 Task: Look for space in Thunder Bay, Canada from 9th June, 2023 to 16th June, 2023 for 2 adults in price range Rs.8000 to Rs.16000. Place can be entire place with 2 bedrooms having 2 beds and 1 bathroom. Property type can be house, flat, guest house. Booking option can be shelf check-in. Required host language is English.
Action: Mouse moved to (449, 91)
Screenshot: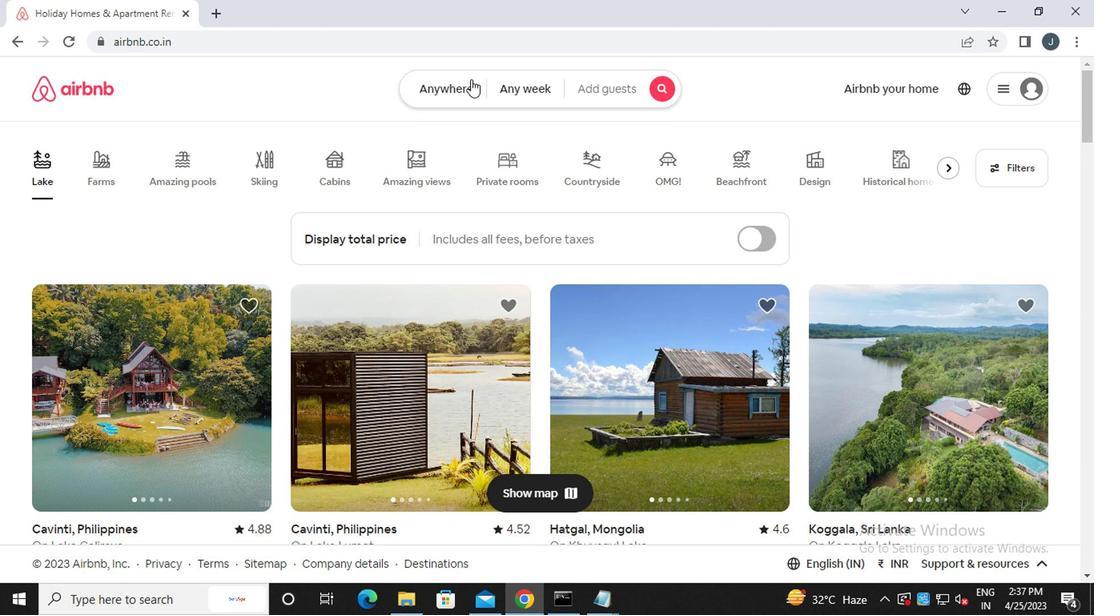 
Action: Mouse pressed left at (449, 91)
Screenshot: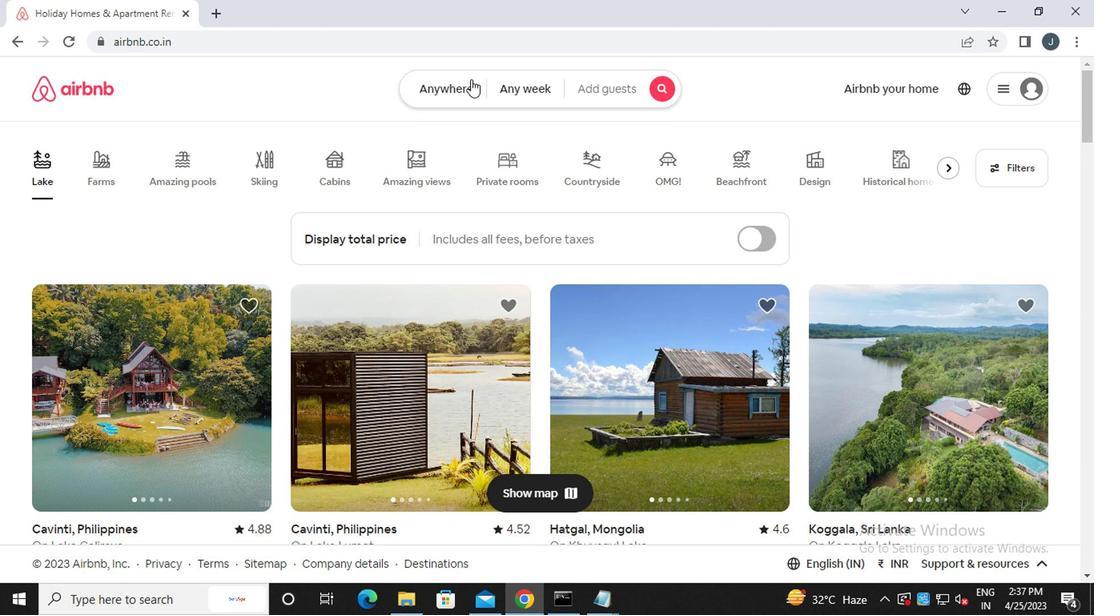 
Action: Mouse moved to (260, 157)
Screenshot: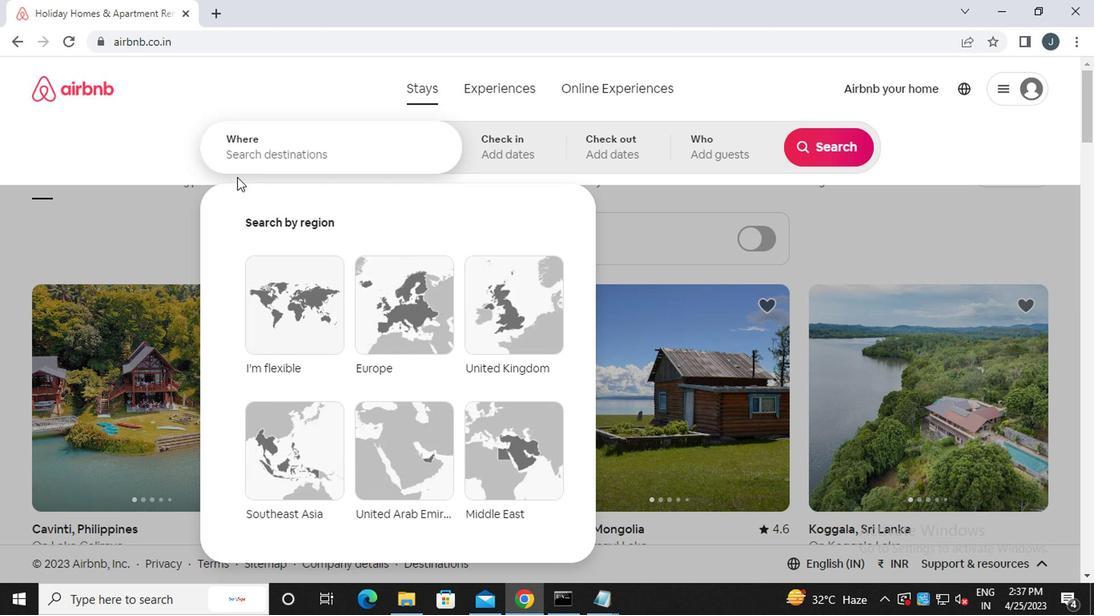 
Action: Mouse pressed left at (260, 157)
Screenshot: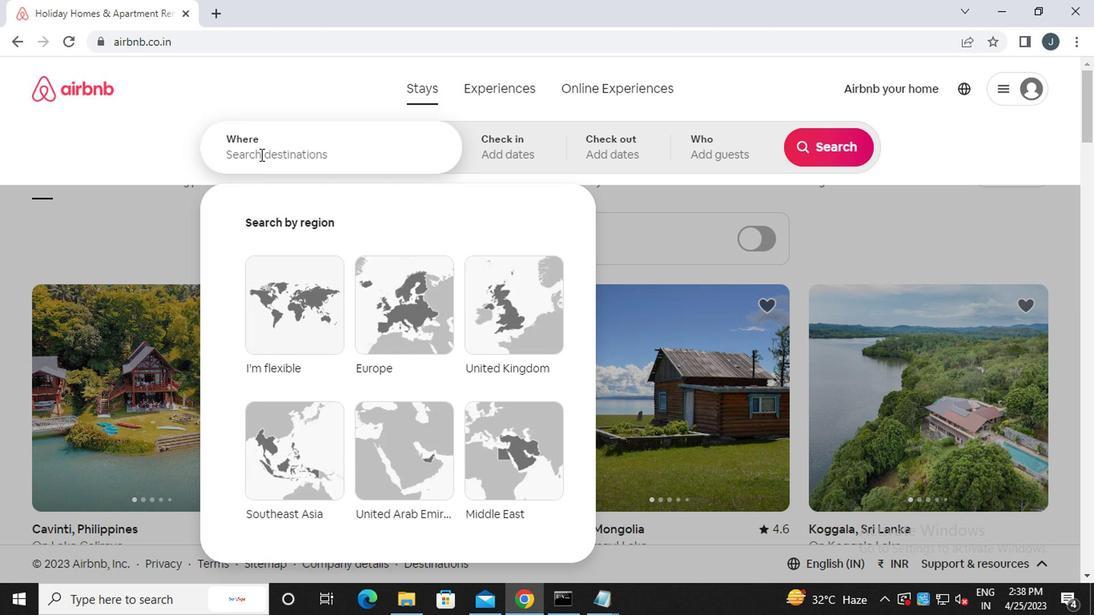 
Action: Mouse moved to (260, 157)
Screenshot: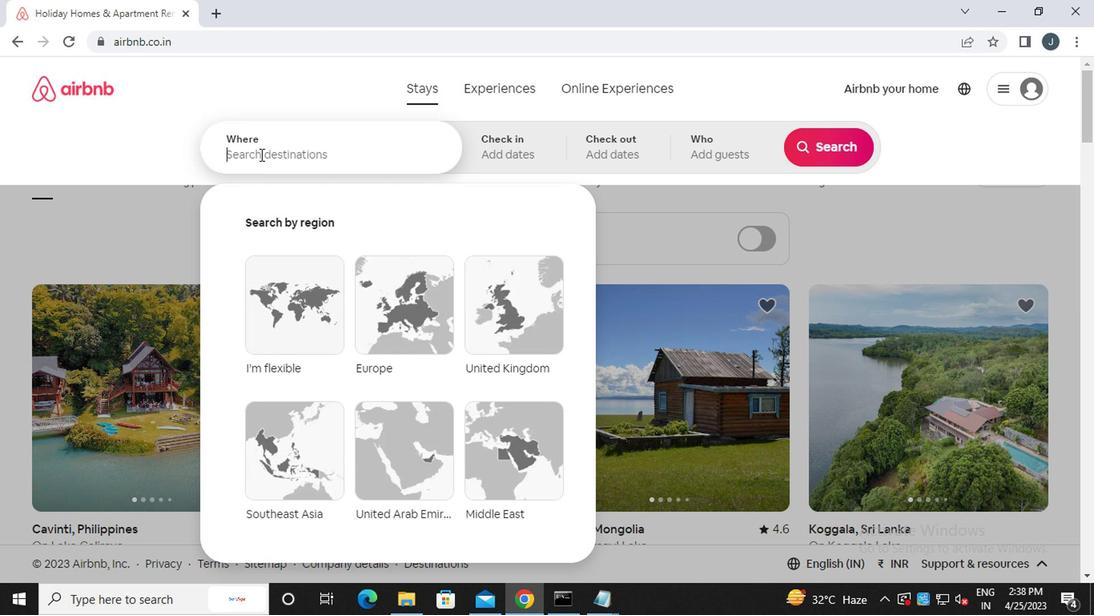 
Action: Key pressed t<Key.caps_lock>hunder<Key.space><Key.caps_lock>b<Key.caps_lock>at<Key.backspace>y,<Key.caps_lock>c<Key.caps_lock>anada
Screenshot: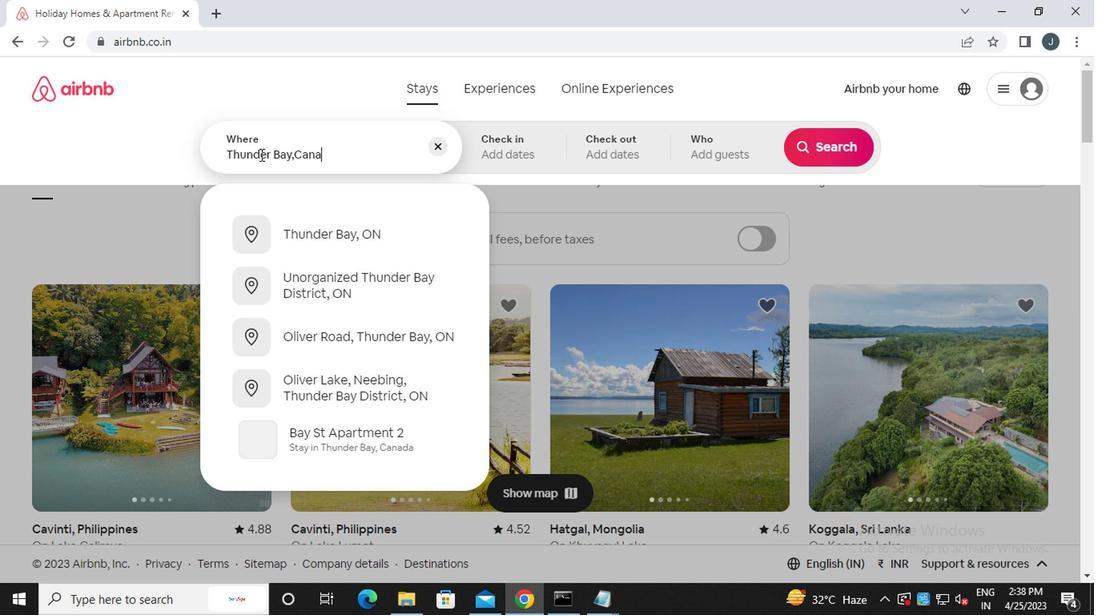 
Action: Mouse moved to (510, 163)
Screenshot: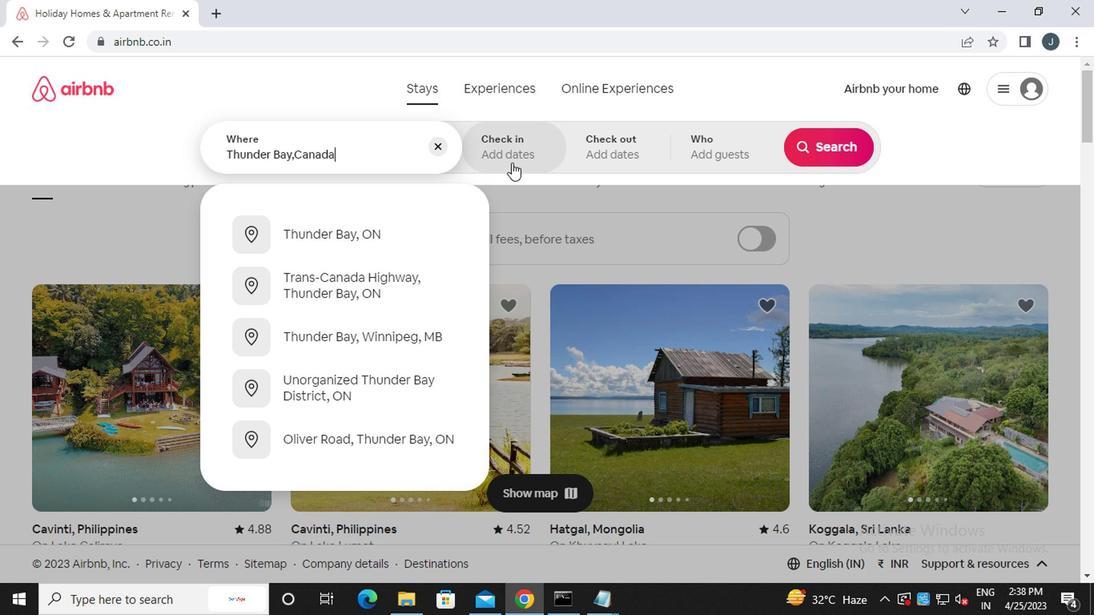 
Action: Mouse pressed left at (510, 163)
Screenshot: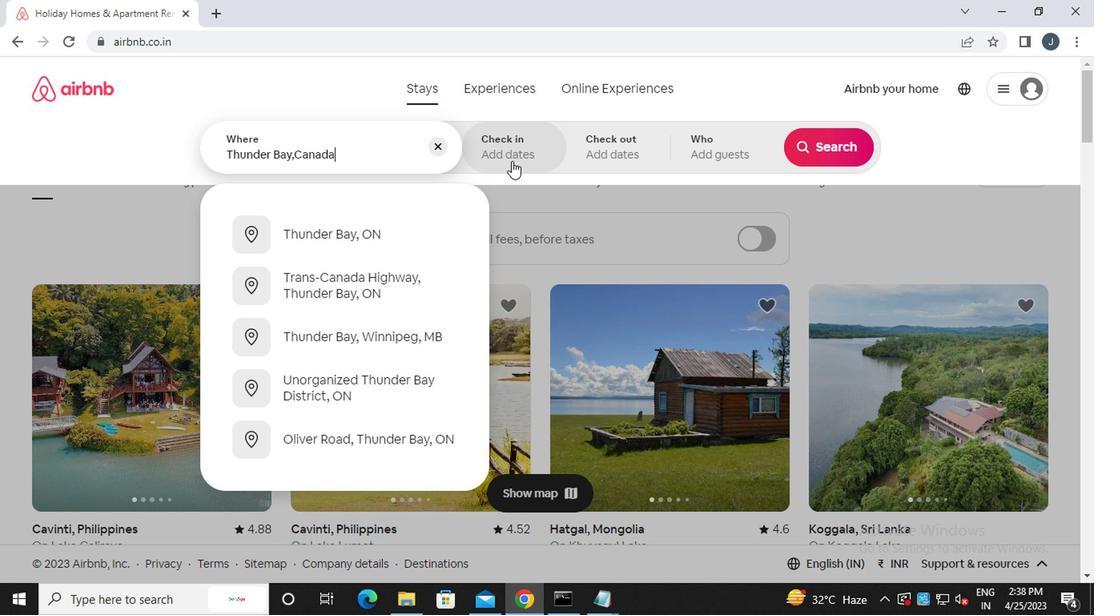 
Action: Mouse moved to (814, 285)
Screenshot: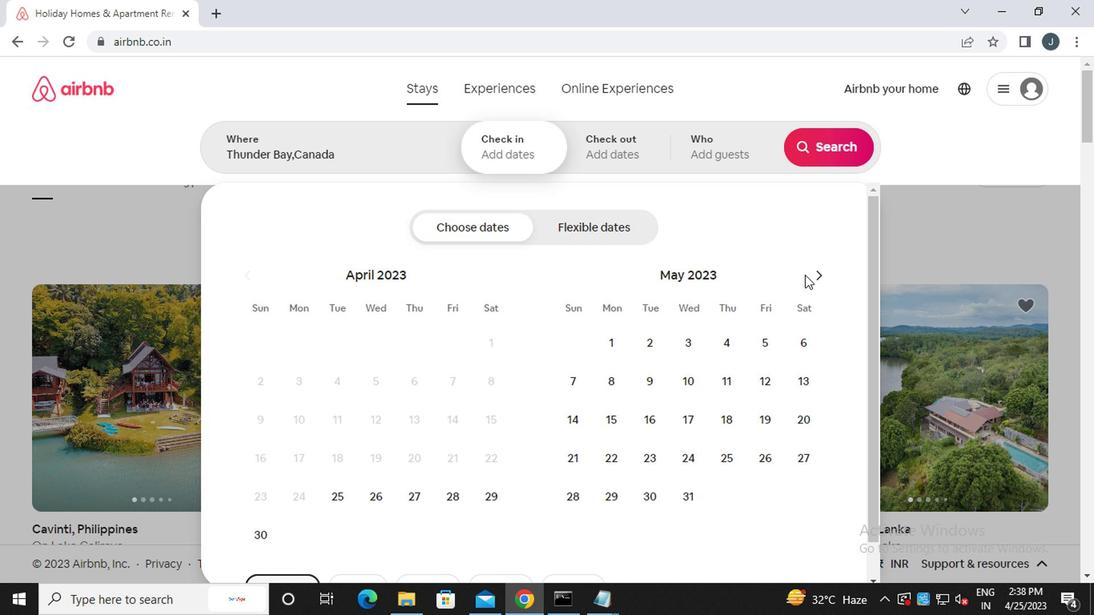 
Action: Mouse pressed left at (814, 285)
Screenshot: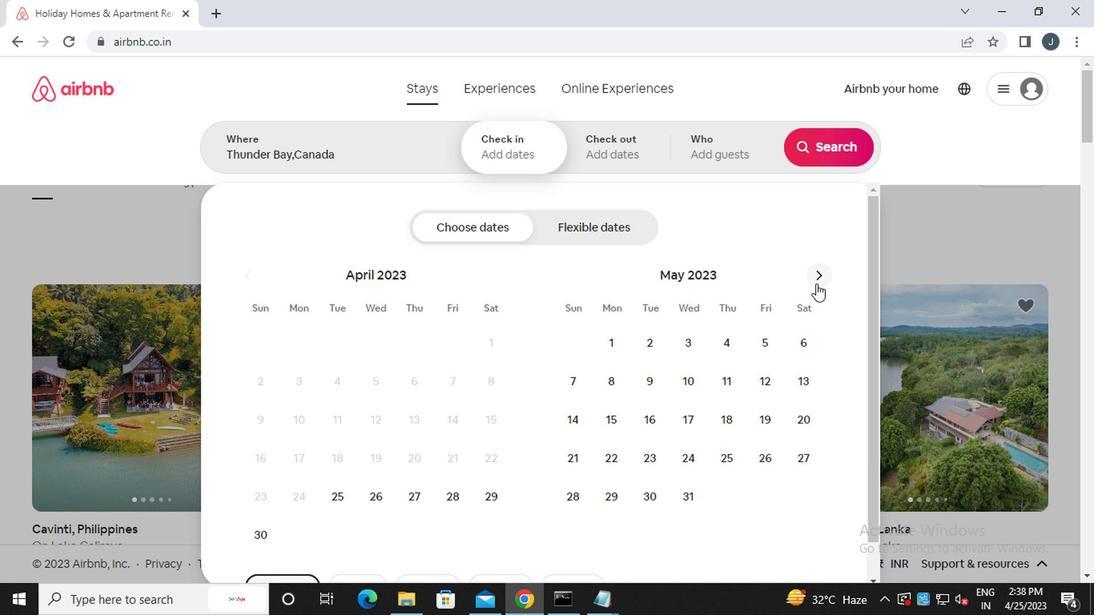 
Action: Mouse moved to (764, 383)
Screenshot: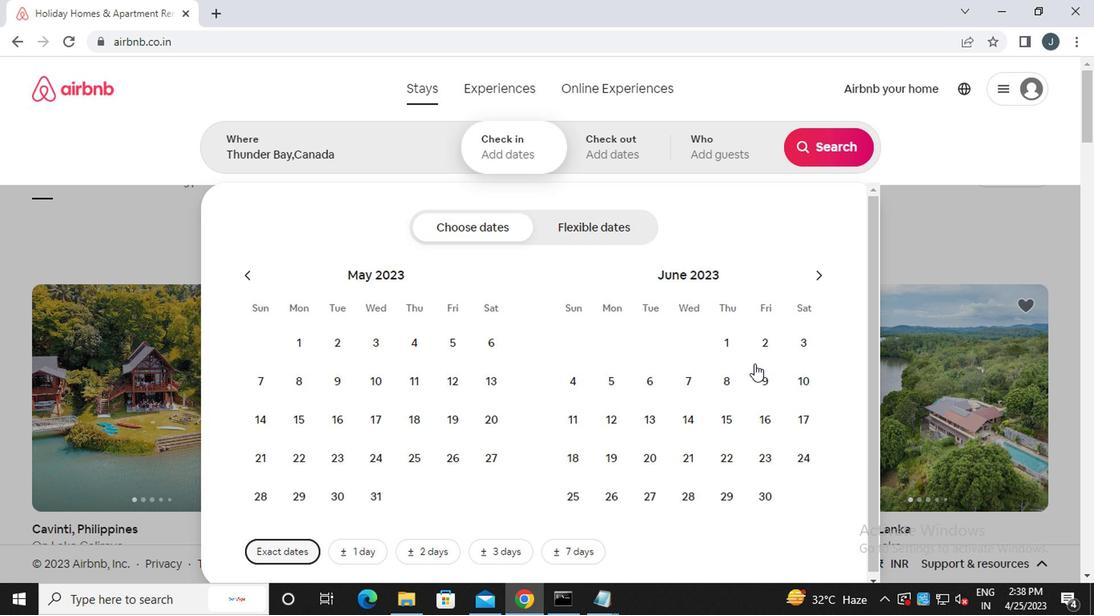 
Action: Mouse pressed left at (764, 383)
Screenshot: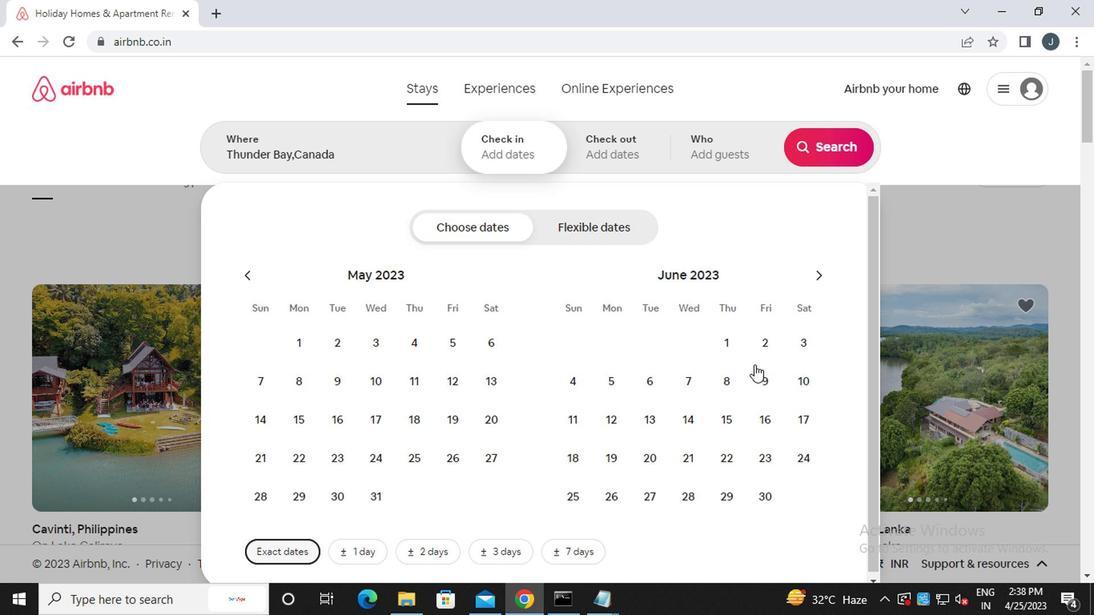 
Action: Mouse moved to (766, 413)
Screenshot: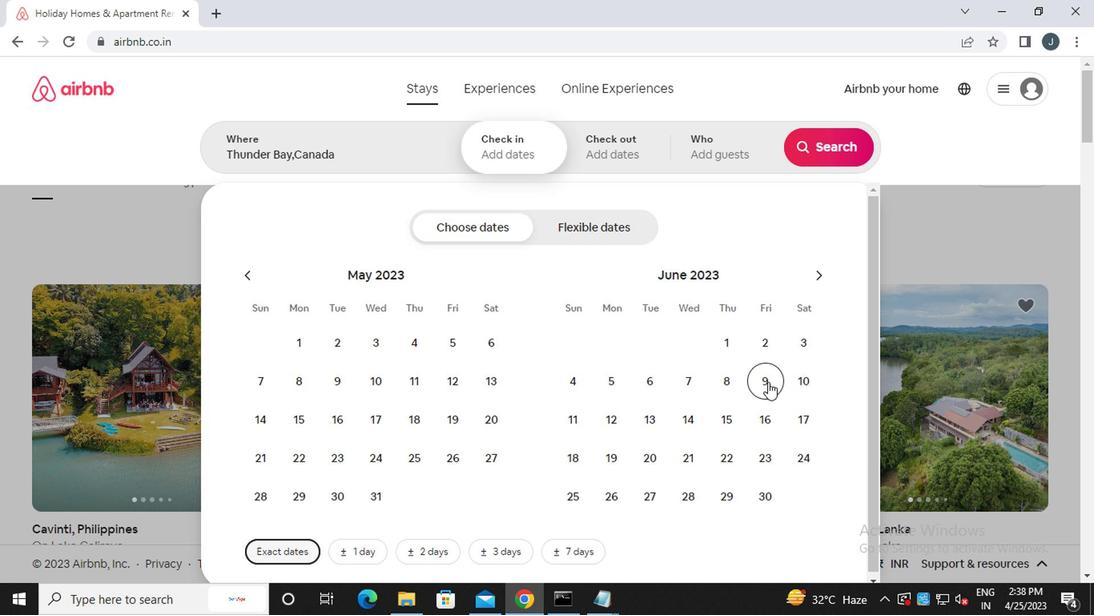 
Action: Mouse pressed left at (766, 413)
Screenshot: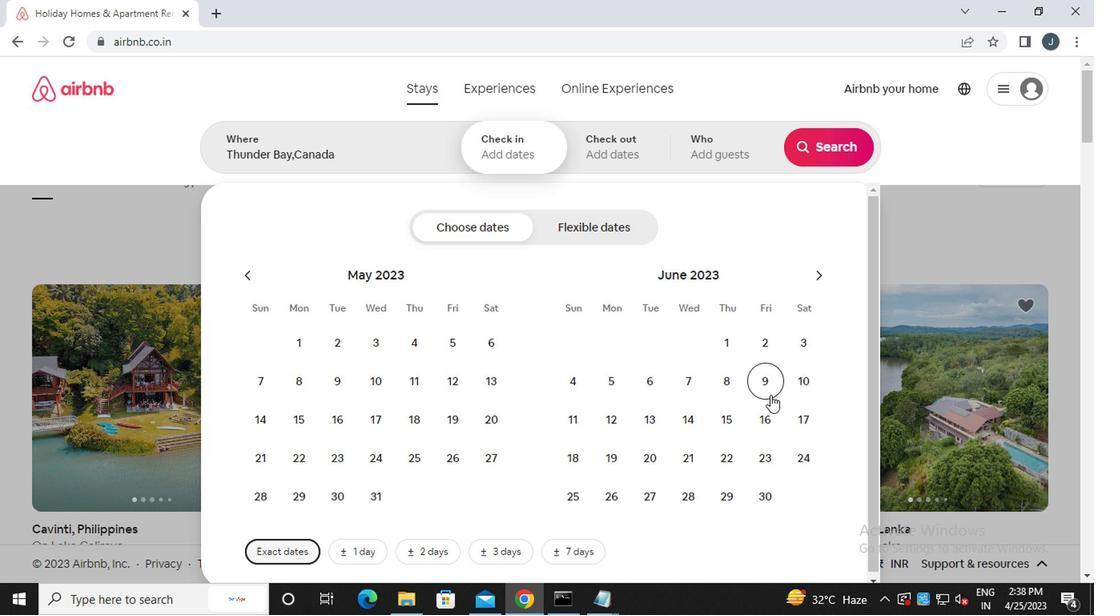 
Action: Mouse moved to (712, 153)
Screenshot: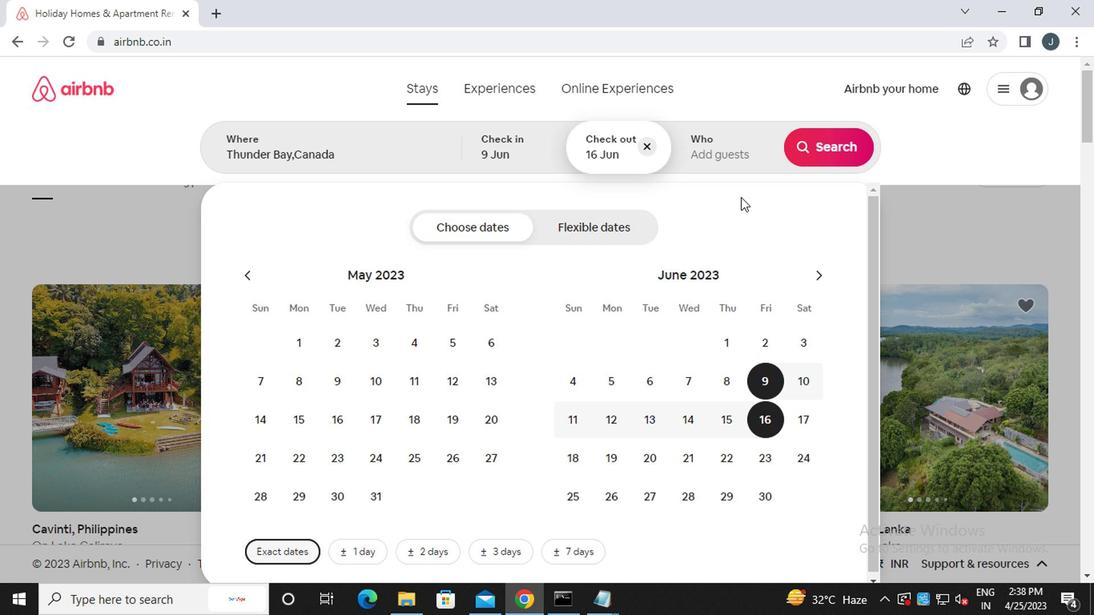 
Action: Mouse pressed left at (712, 153)
Screenshot: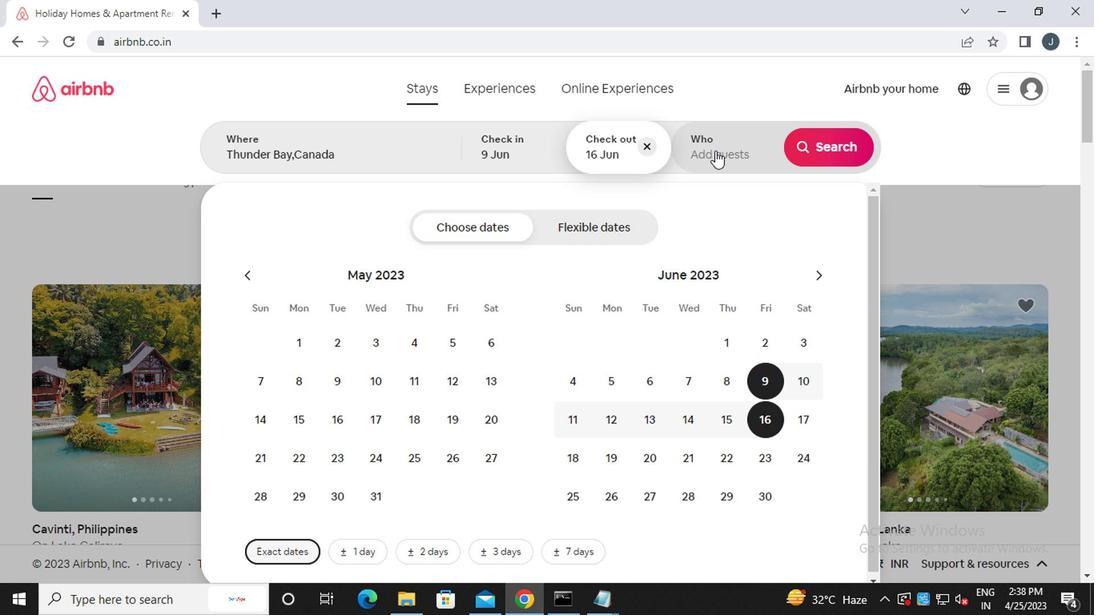 
Action: Mouse moved to (832, 230)
Screenshot: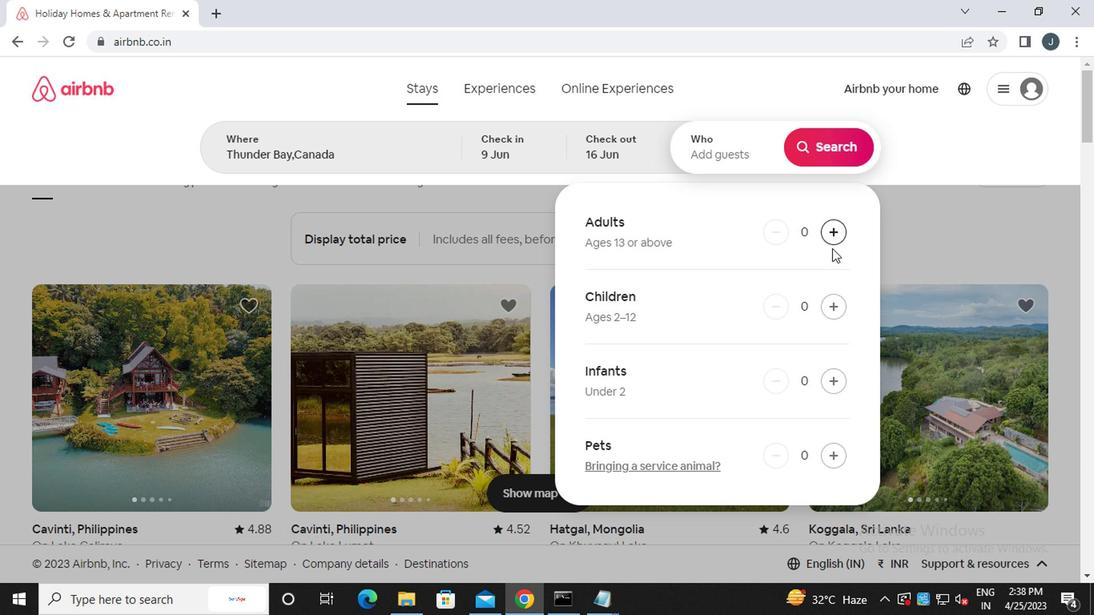 
Action: Mouse pressed left at (832, 230)
Screenshot: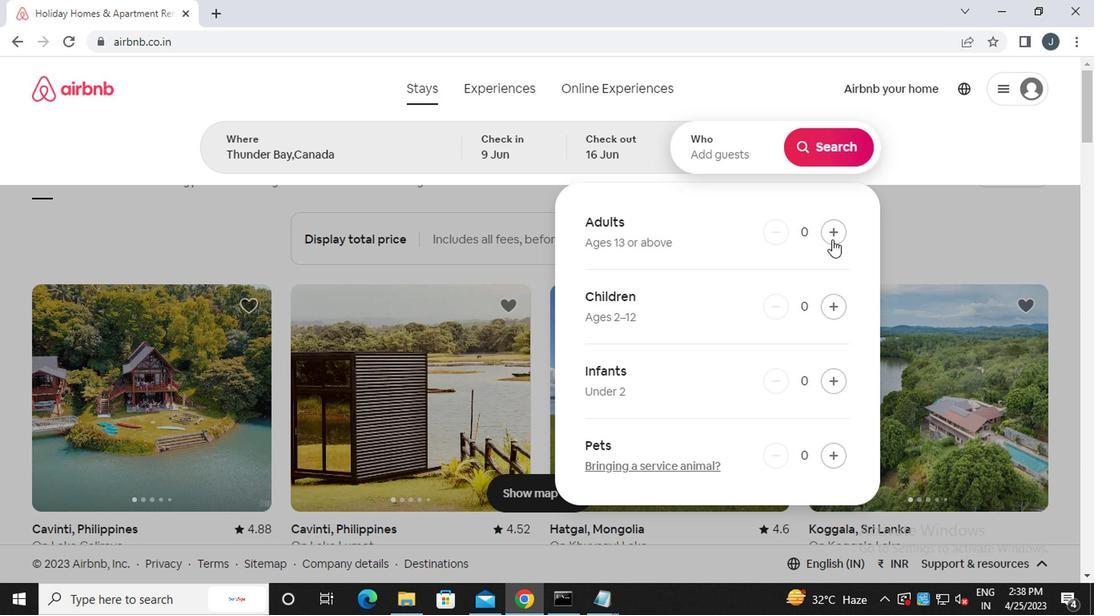 
Action: Mouse pressed left at (832, 230)
Screenshot: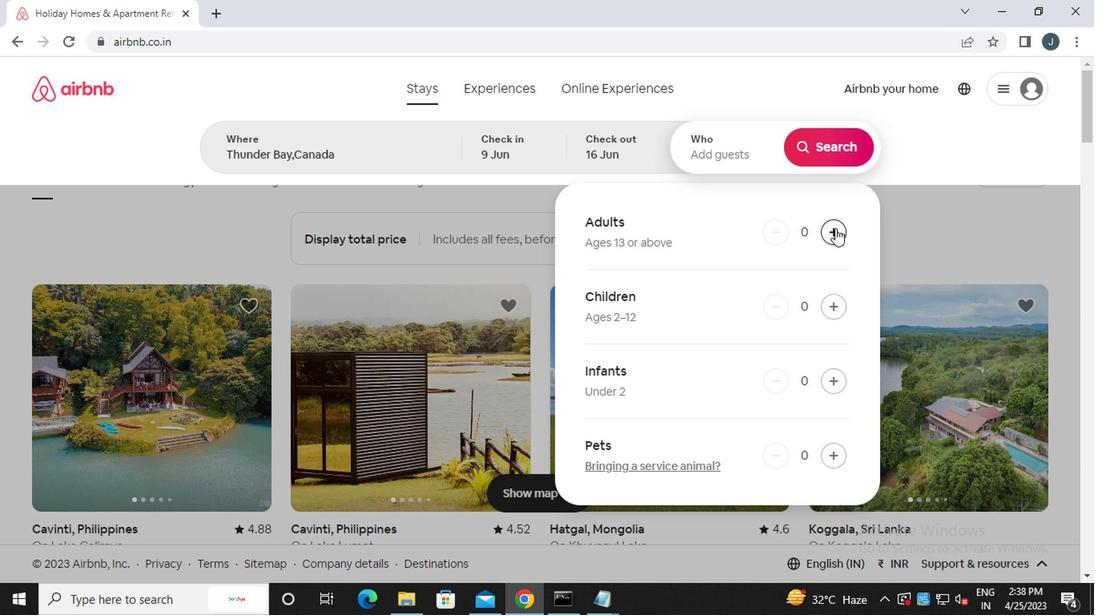 
Action: Mouse moved to (834, 153)
Screenshot: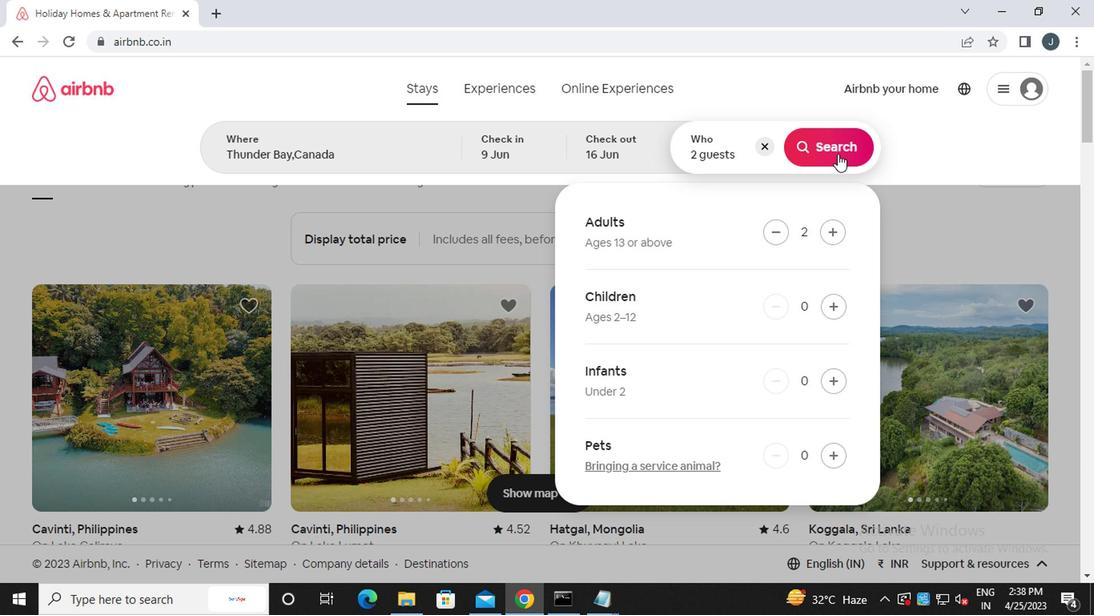 
Action: Mouse pressed left at (834, 153)
Screenshot: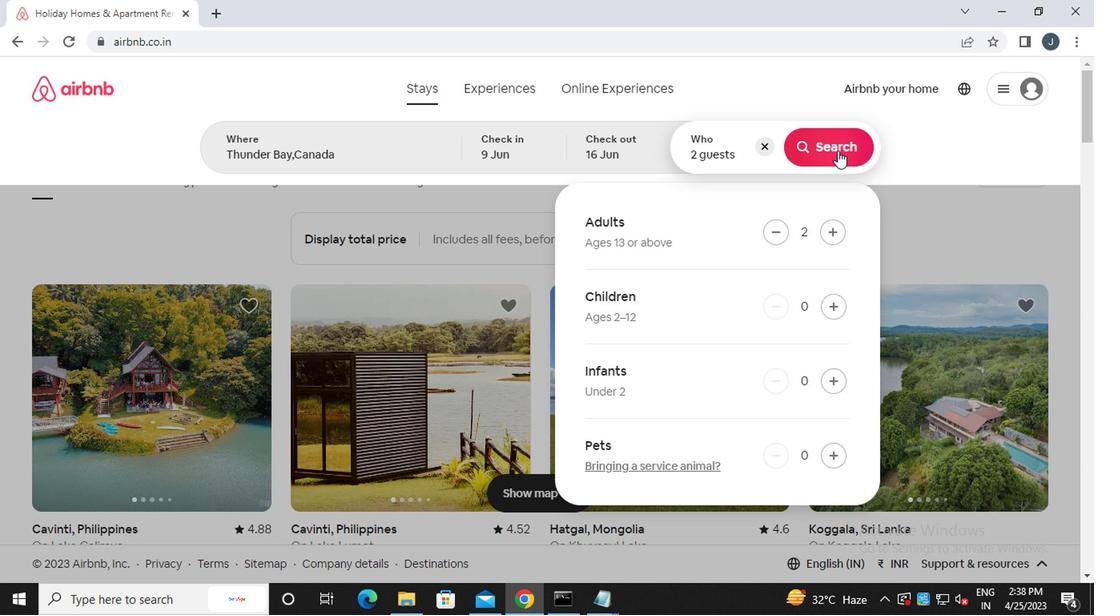 
Action: Mouse moved to (1019, 156)
Screenshot: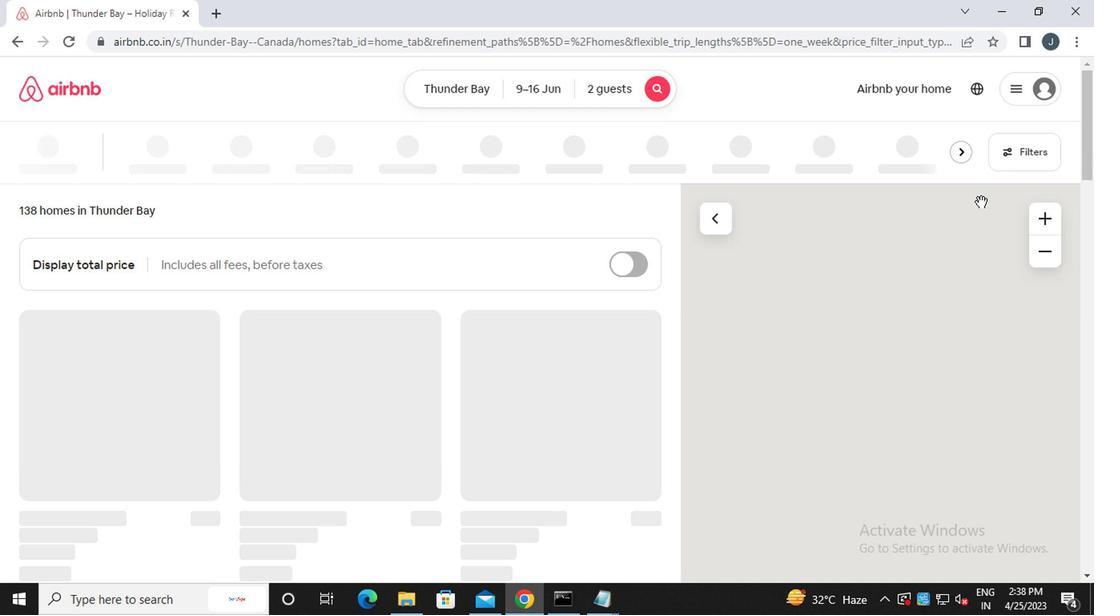 
Action: Mouse pressed left at (1019, 156)
Screenshot: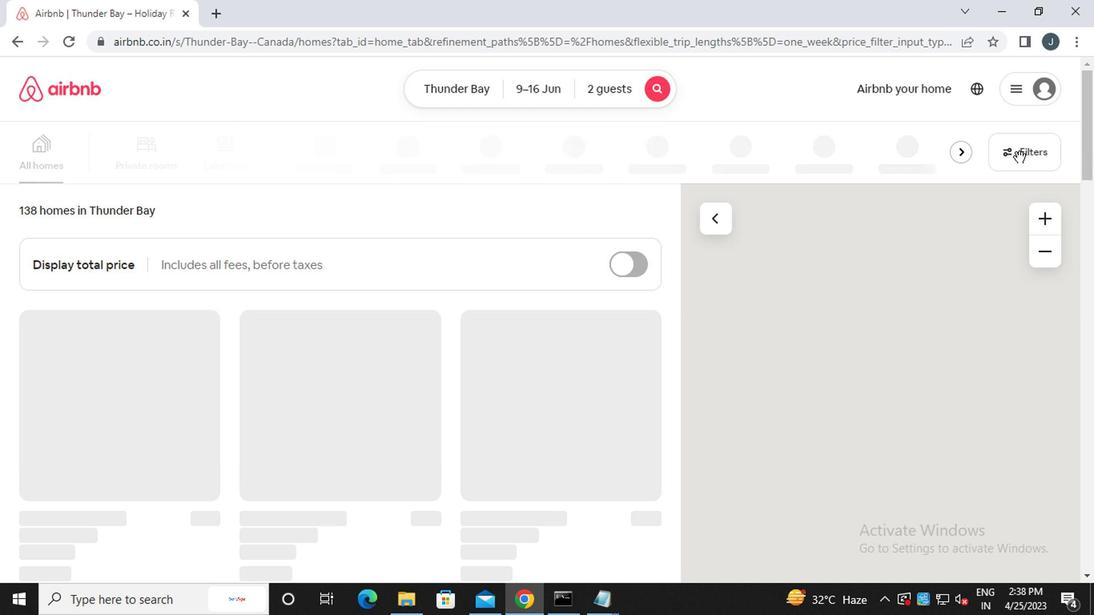 
Action: Mouse moved to (351, 353)
Screenshot: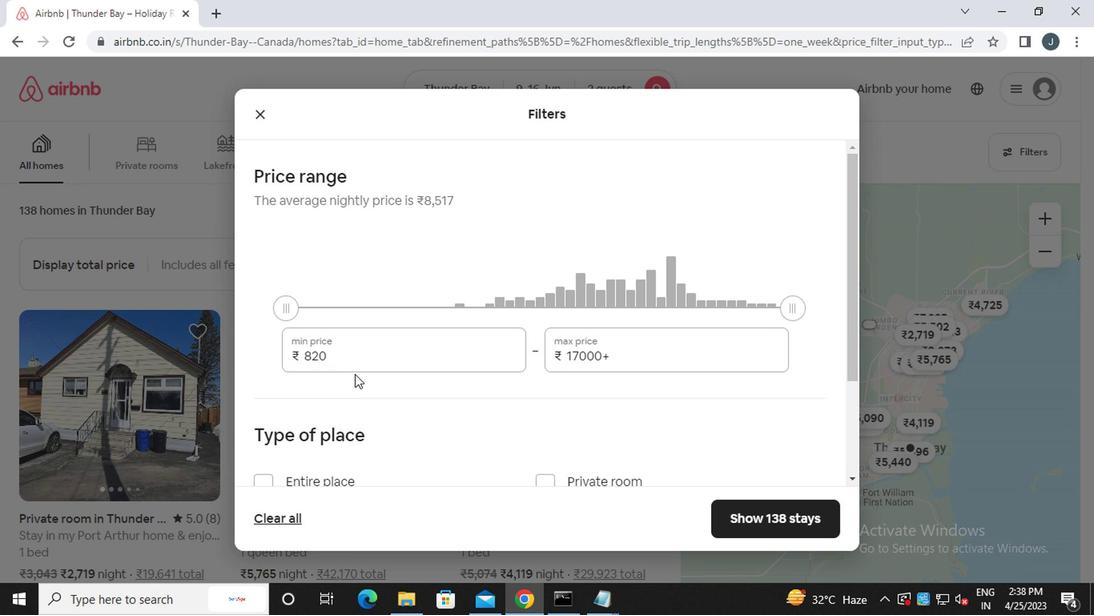 
Action: Mouse pressed left at (351, 353)
Screenshot: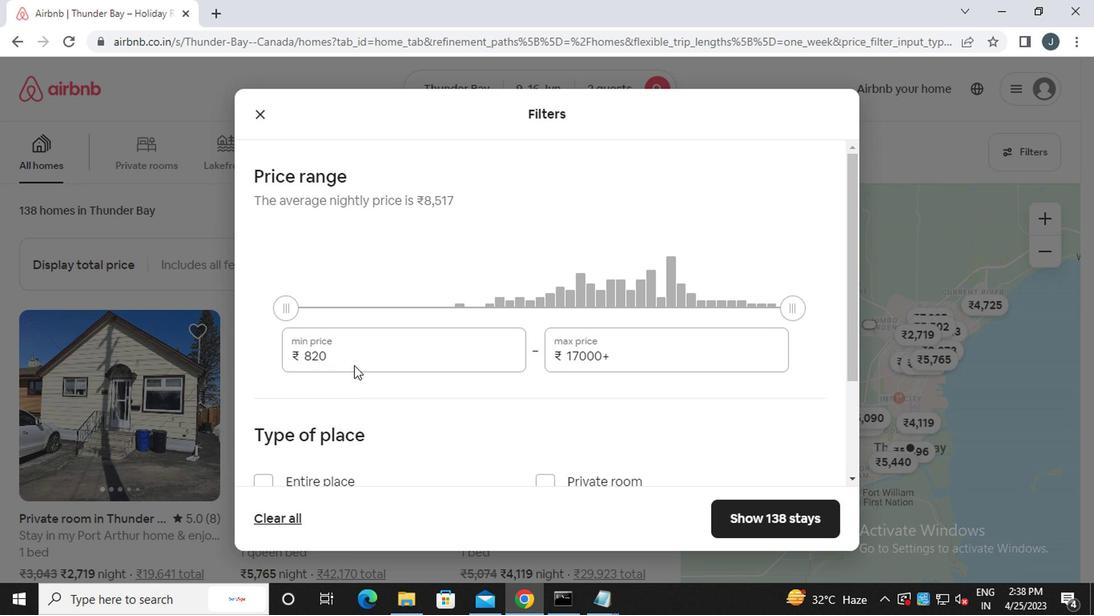 
Action: Mouse moved to (354, 339)
Screenshot: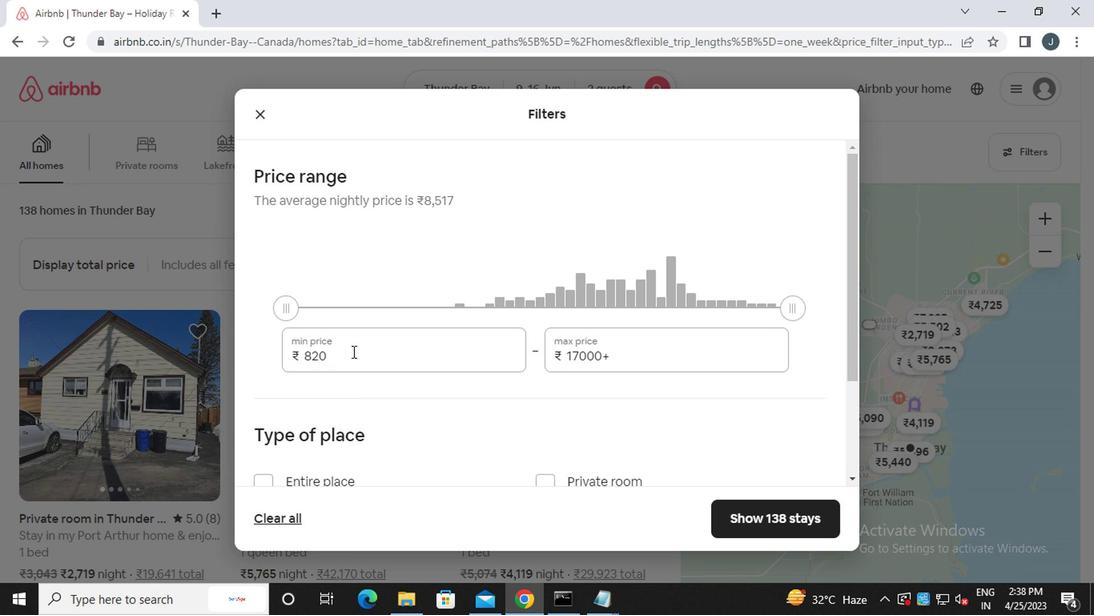 
Action: Key pressed <Key.backspace><Key.backspace><<96>><<96>><<96>>
Screenshot: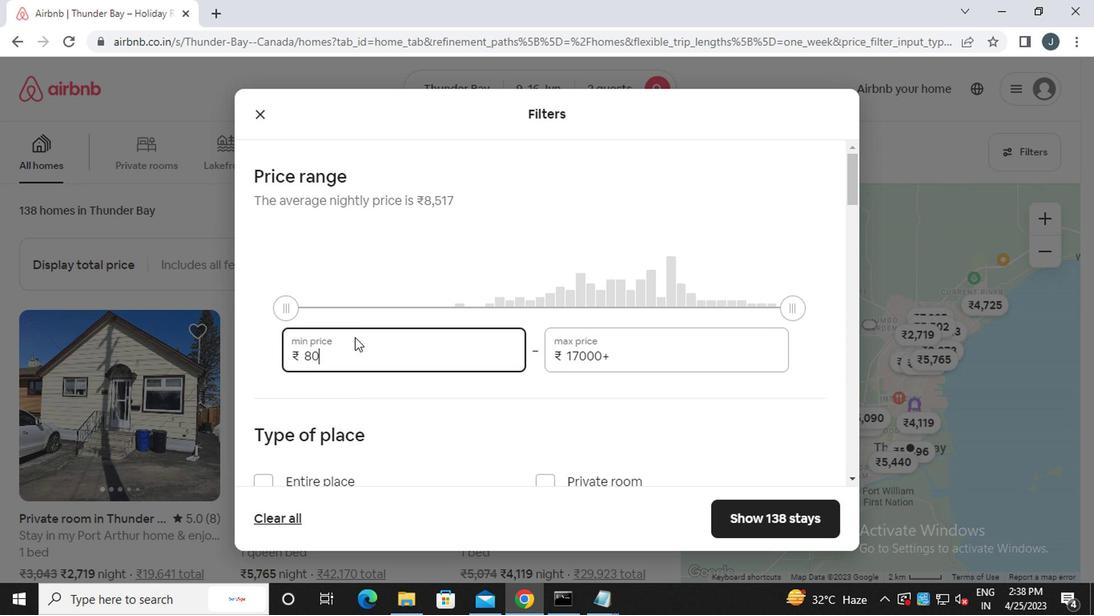
Action: Mouse moved to (666, 349)
Screenshot: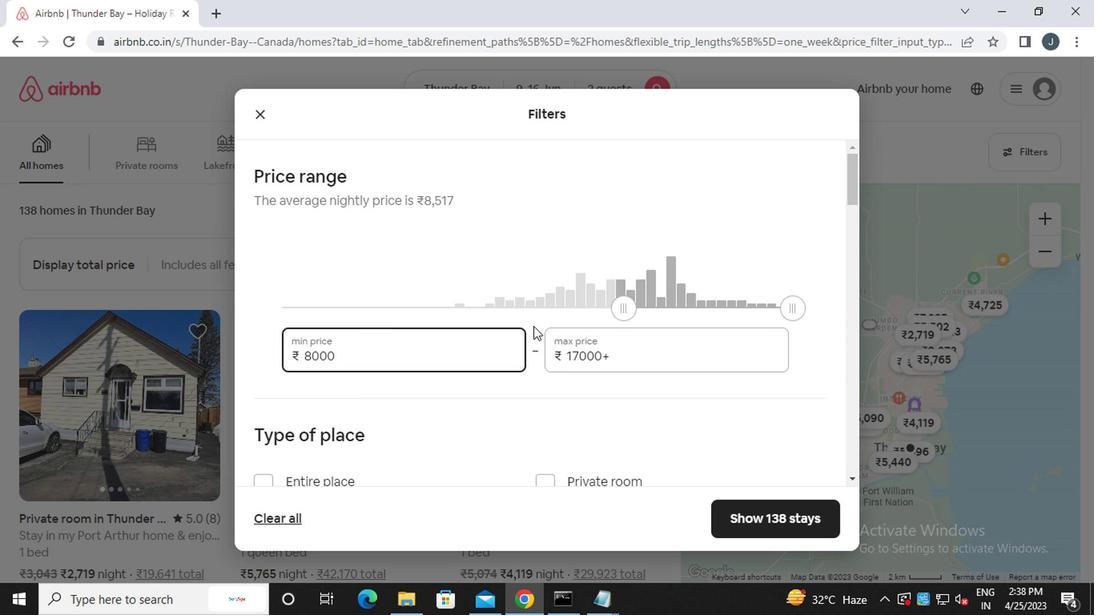 
Action: Mouse pressed left at (666, 349)
Screenshot: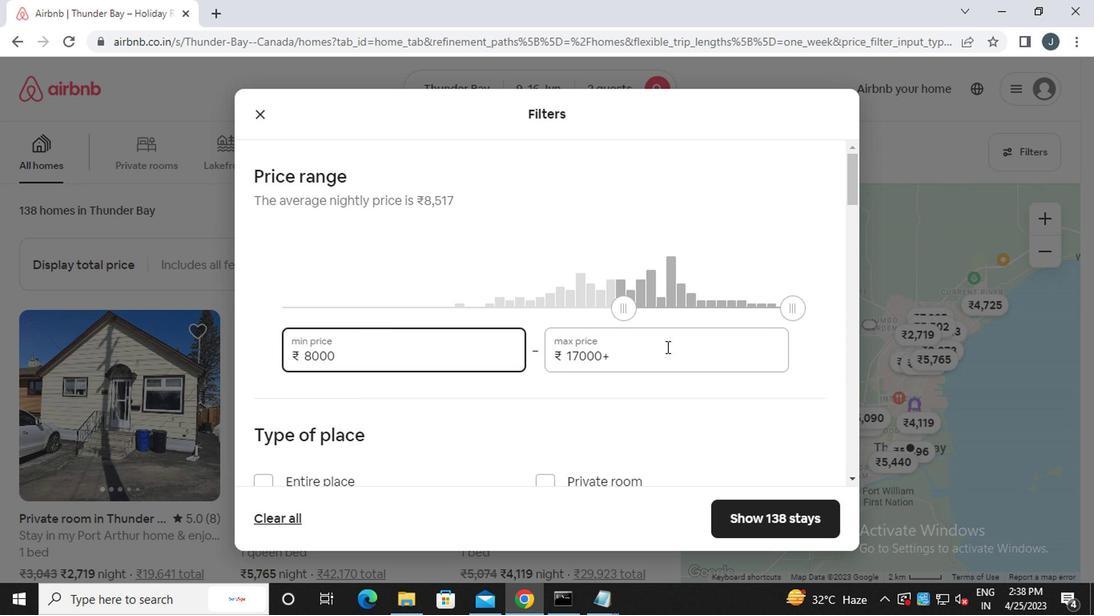 
Action: Key pressed <Key.backspace><Key.backspace><Key.backspace><Key.backspace><Key.backspace><Key.backspace><Key.backspace><Key.backspace><Key.backspace><Key.backspace><<97>><<102>><<96>><<96>><<96>>
Screenshot: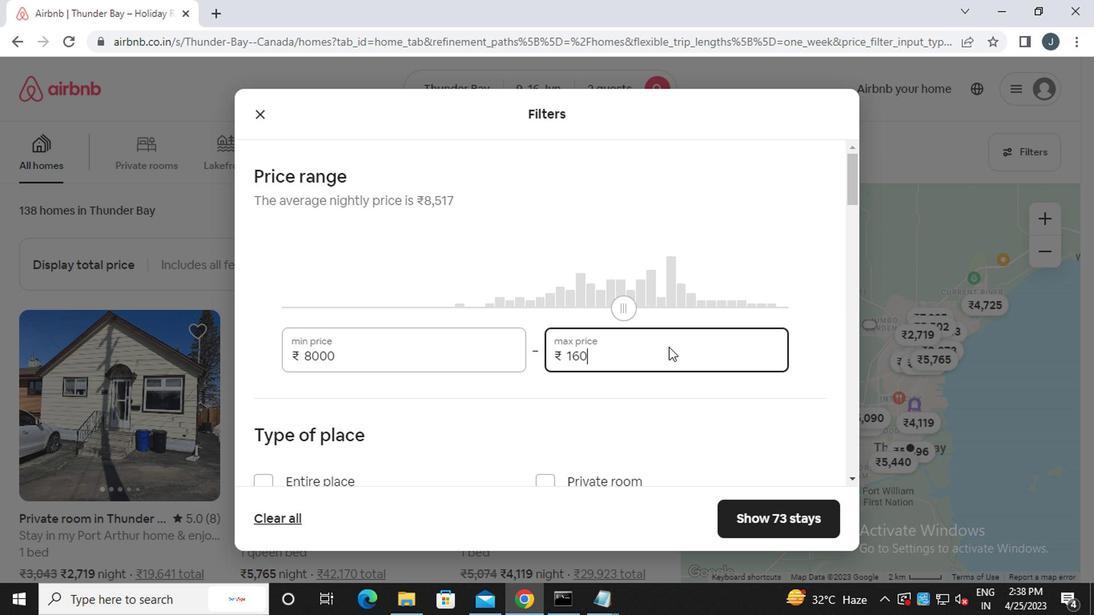
Action: Mouse moved to (657, 363)
Screenshot: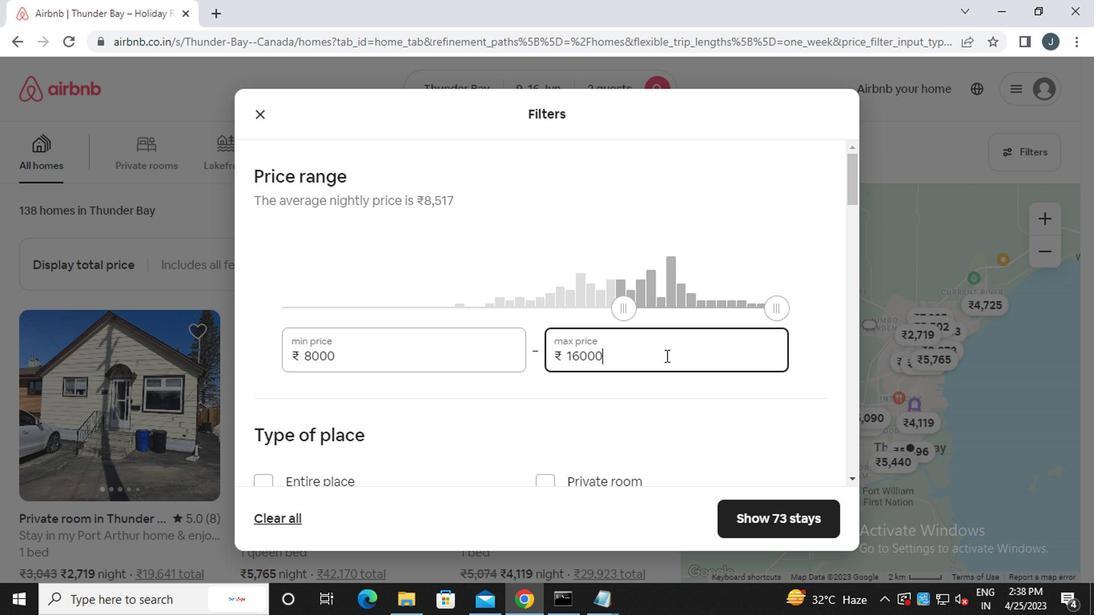 
Action: Mouse scrolled (657, 363) with delta (0, 0)
Screenshot: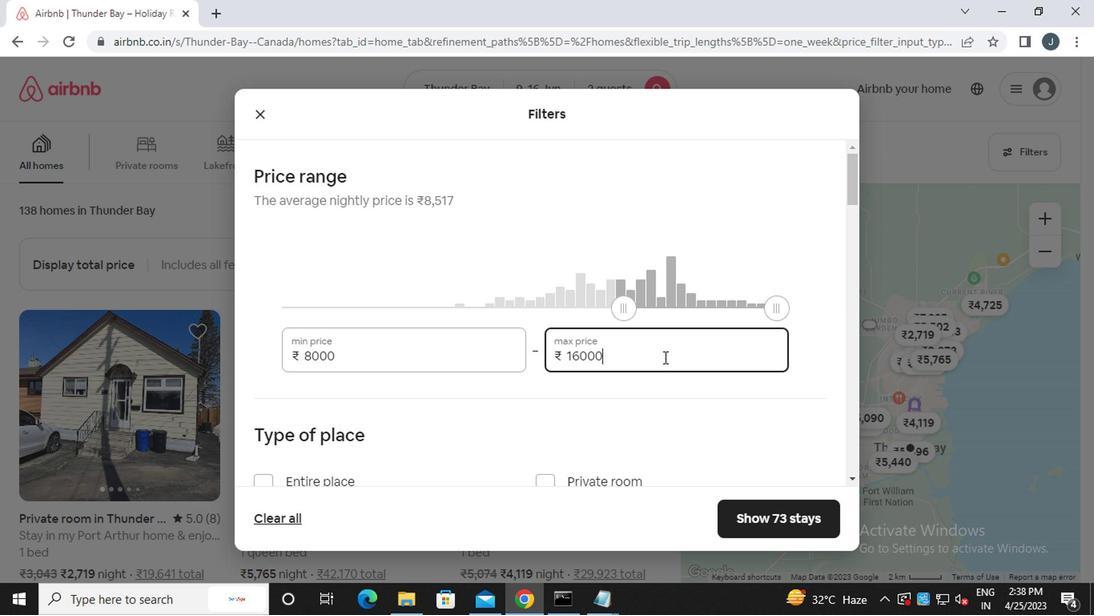 
Action: Mouse moved to (655, 365)
Screenshot: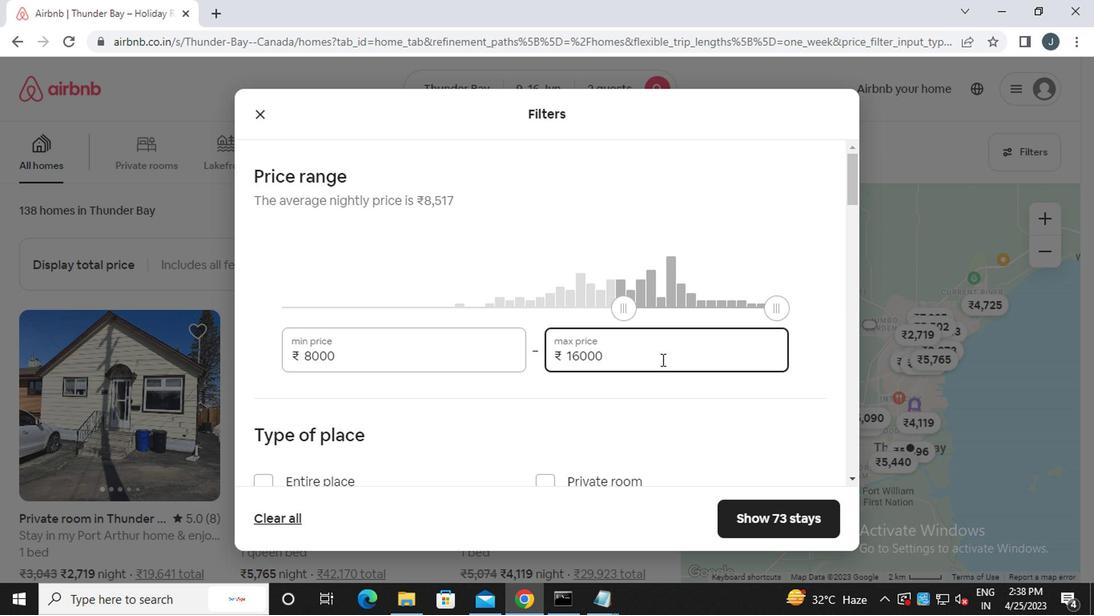 
Action: Mouse scrolled (655, 364) with delta (0, 0)
Screenshot: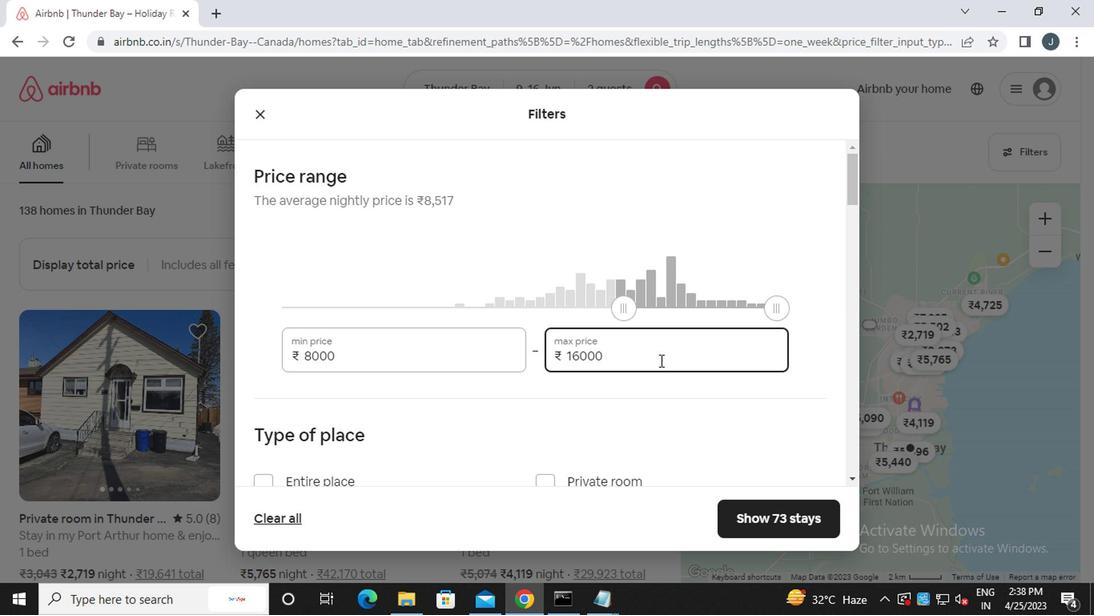 
Action: Mouse moved to (655, 365)
Screenshot: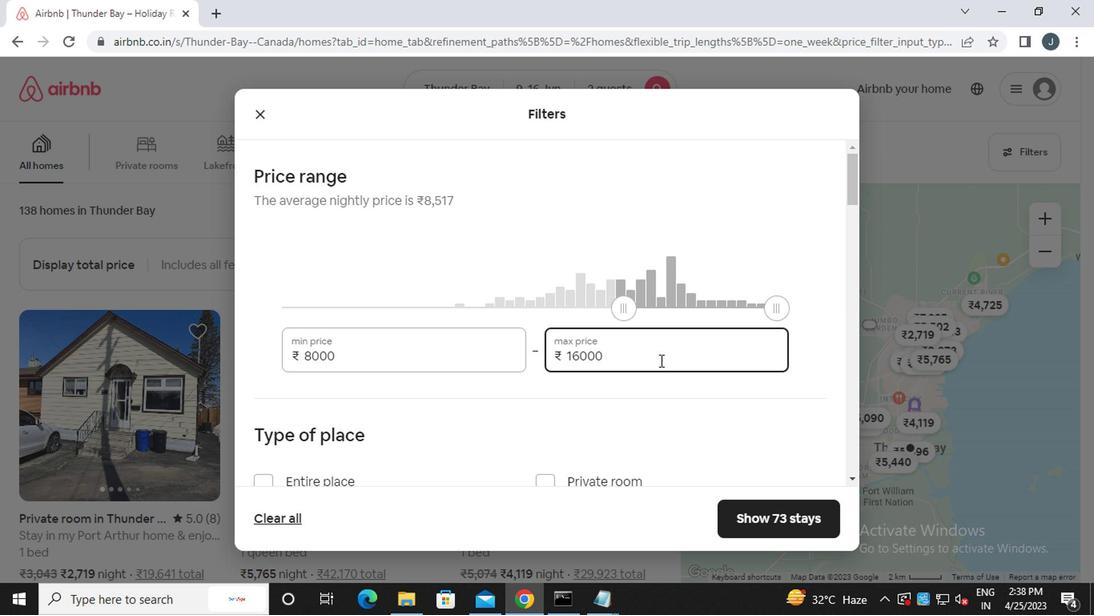 
Action: Mouse scrolled (655, 364) with delta (0, 0)
Screenshot: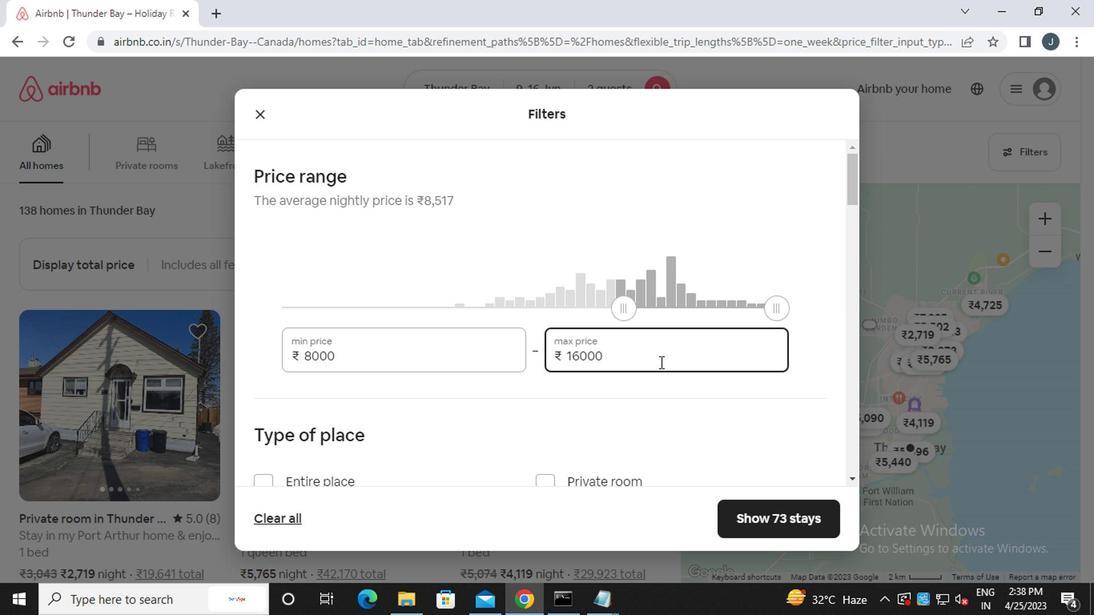 
Action: Mouse moved to (263, 241)
Screenshot: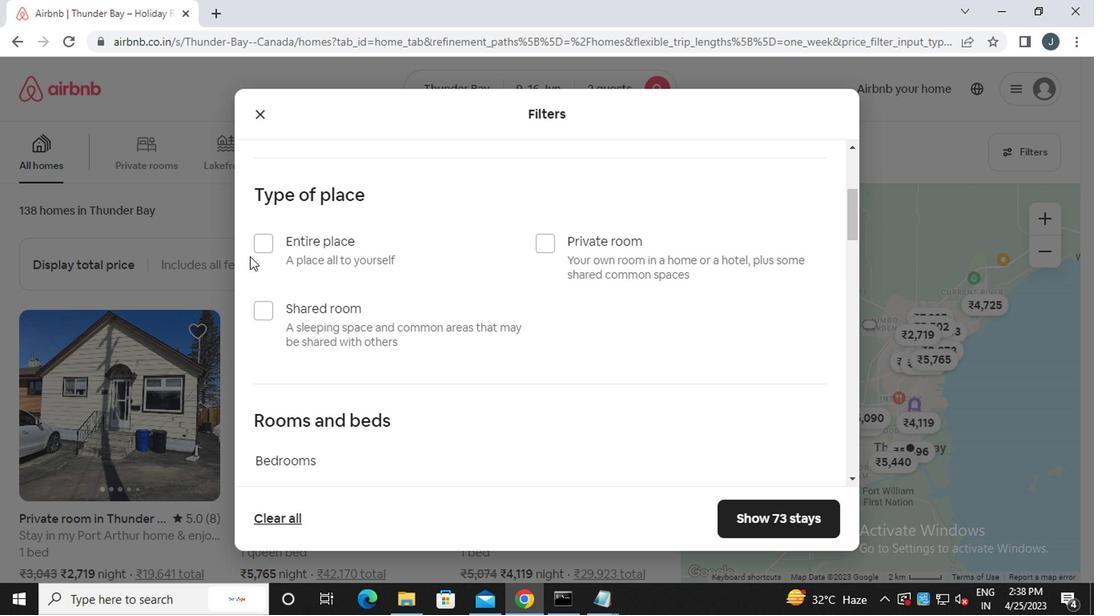
Action: Mouse pressed left at (263, 241)
Screenshot: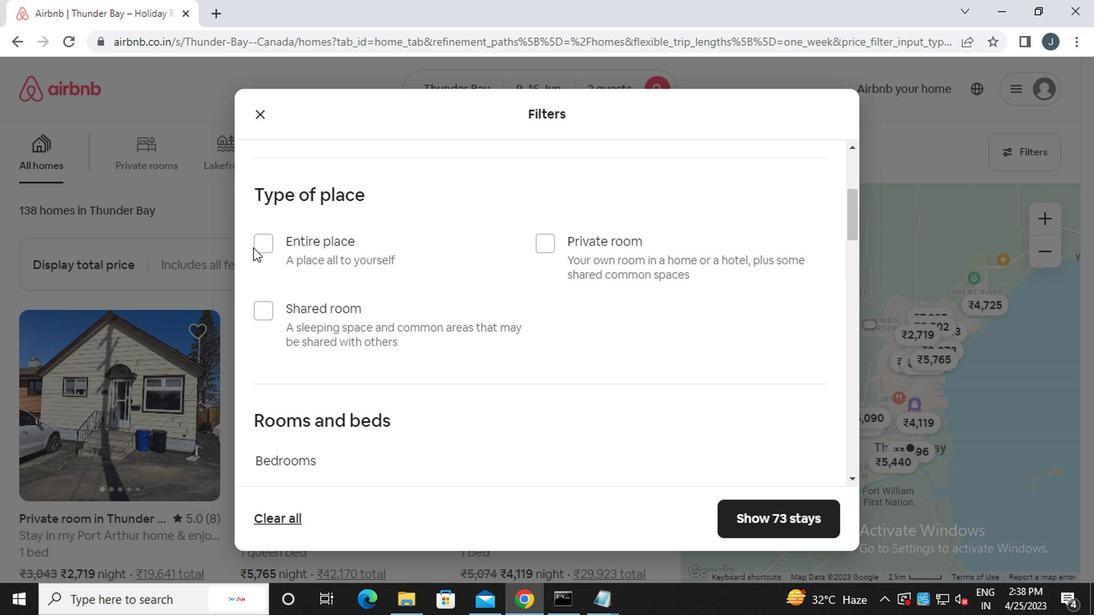 
Action: Mouse moved to (323, 281)
Screenshot: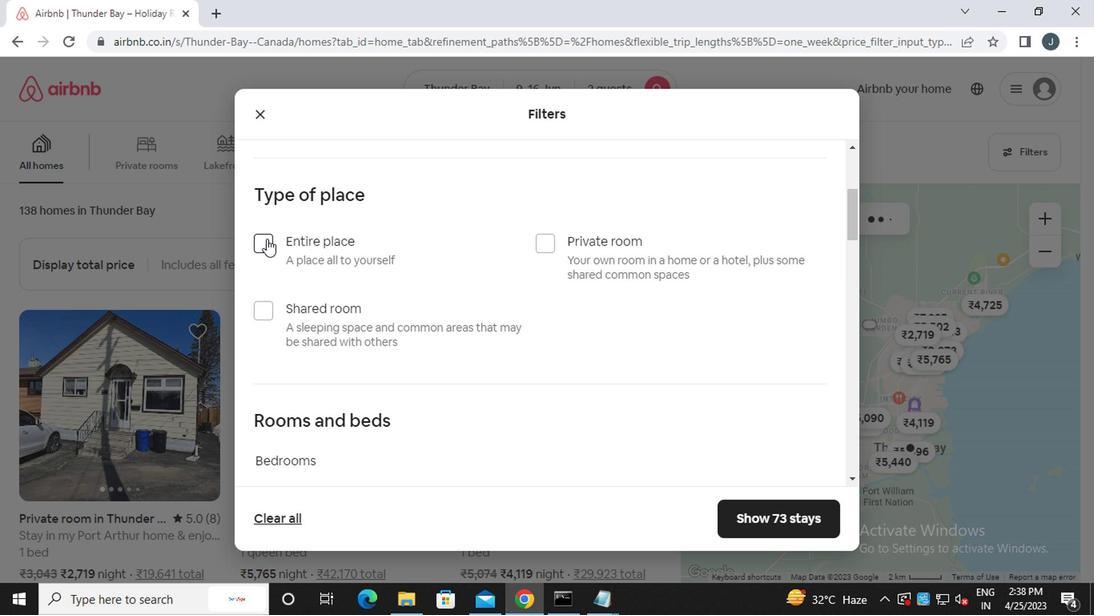 
Action: Mouse scrolled (323, 281) with delta (0, 0)
Screenshot: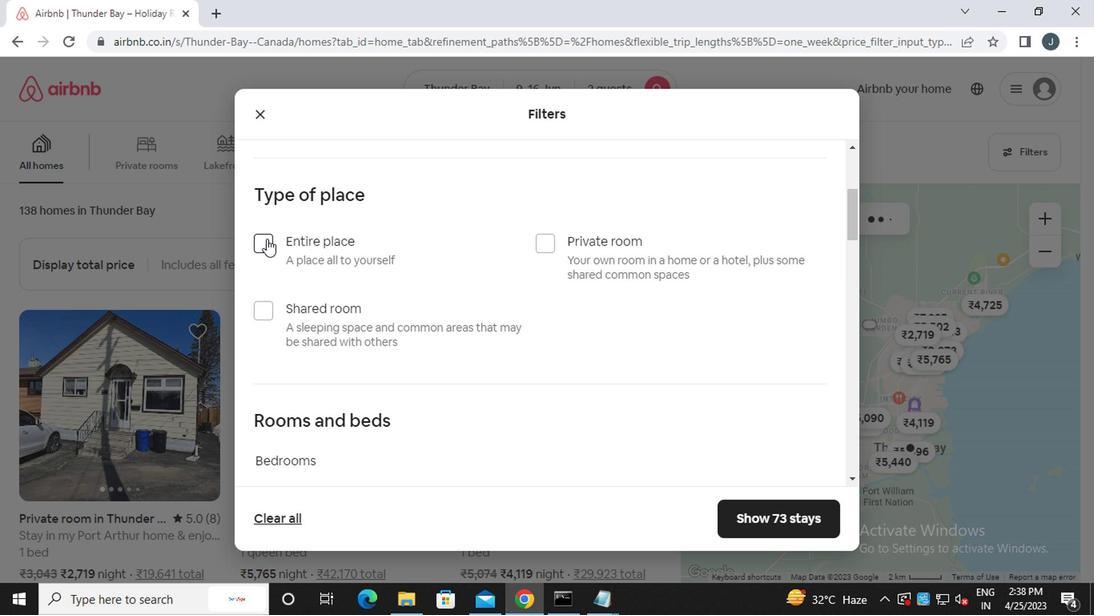 
Action: Mouse moved to (325, 281)
Screenshot: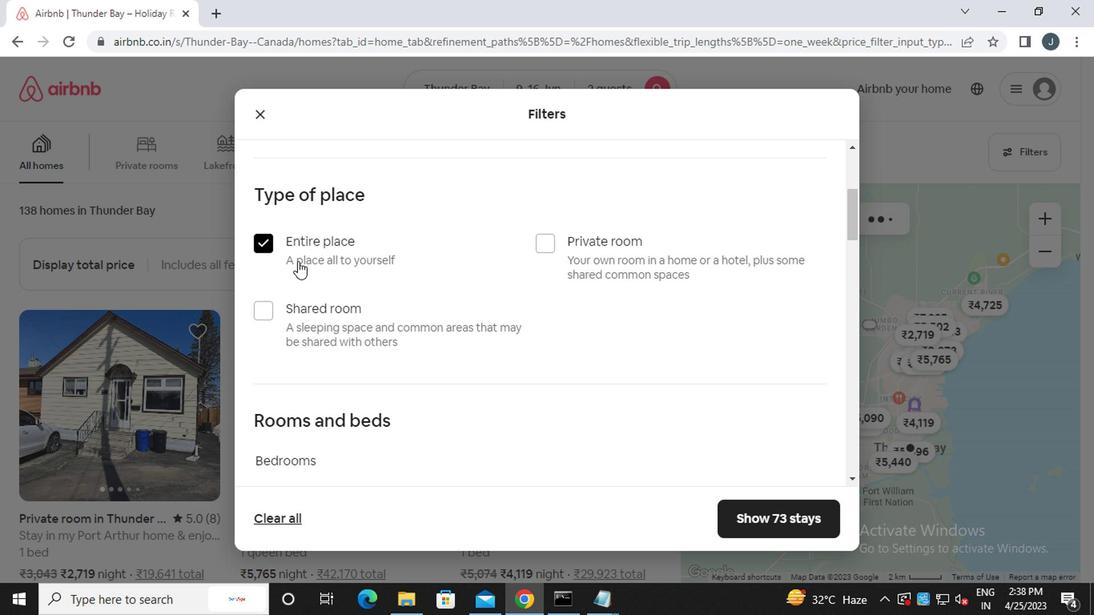 
Action: Mouse scrolled (325, 281) with delta (0, 0)
Screenshot: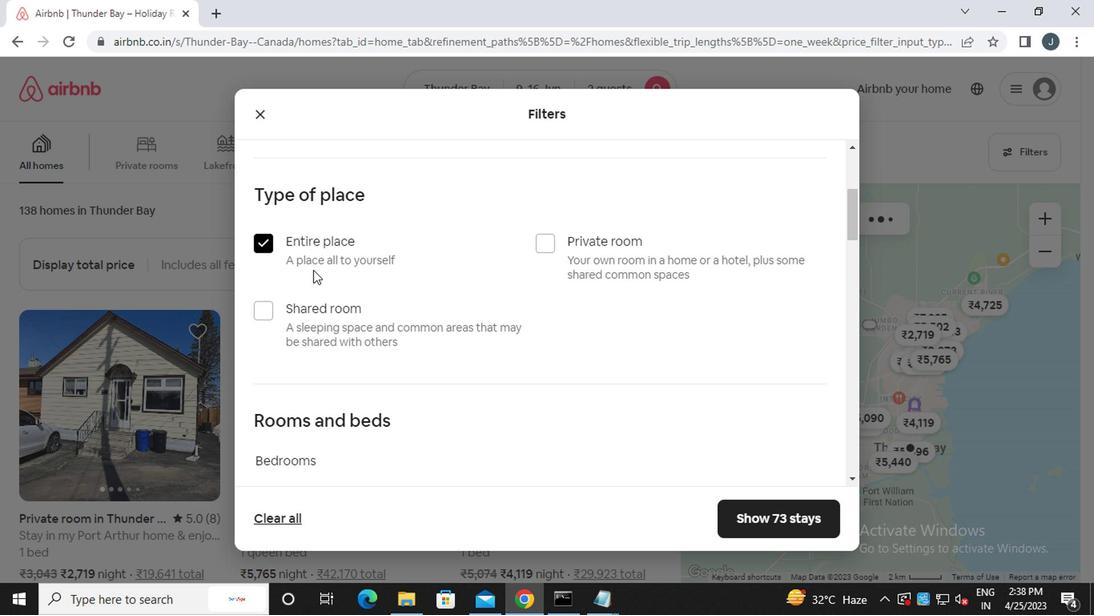
Action: Mouse scrolled (325, 281) with delta (0, 0)
Screenshot: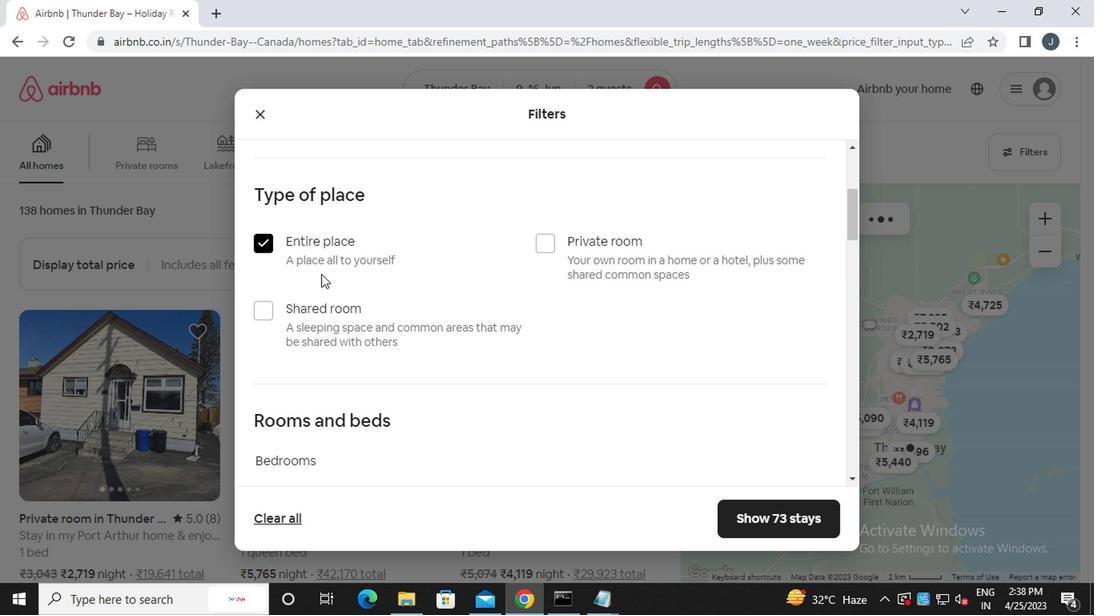 
Action: Mouse scrolled (325, 281) with delta (0, 0)
Screenshot: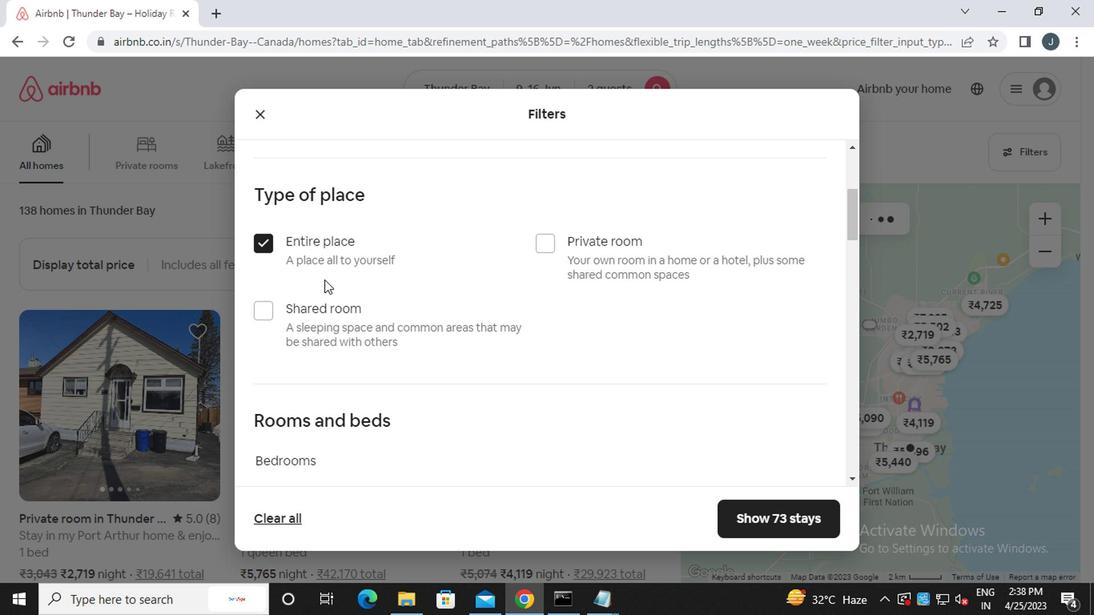 
Action: Mouse moved to (395, 189)
Screenshot: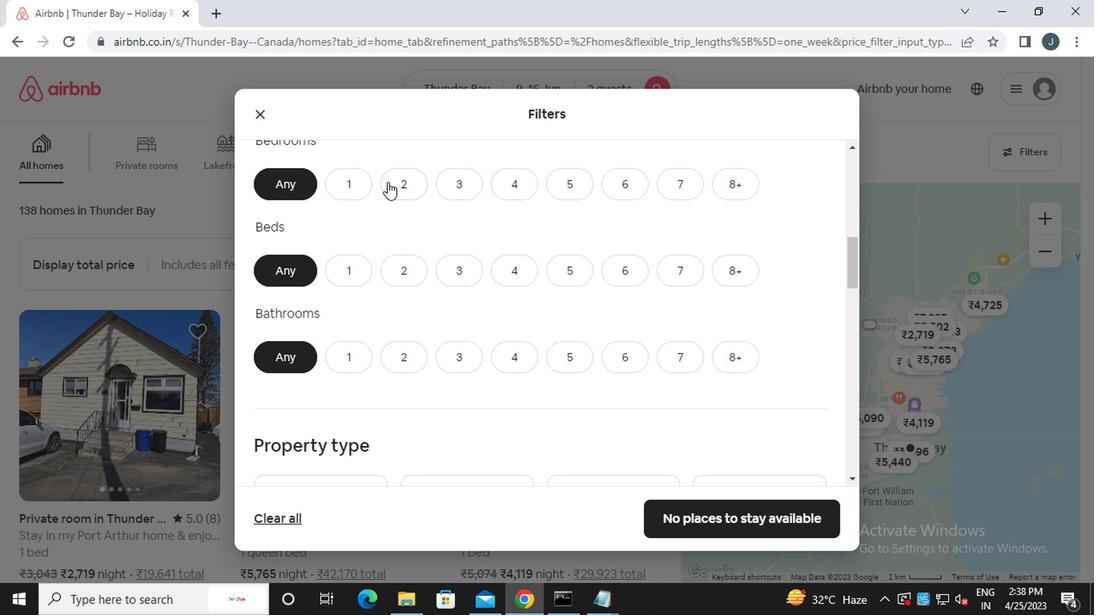 
Action: Mouse pressed left at (395, 189)
Screenshot: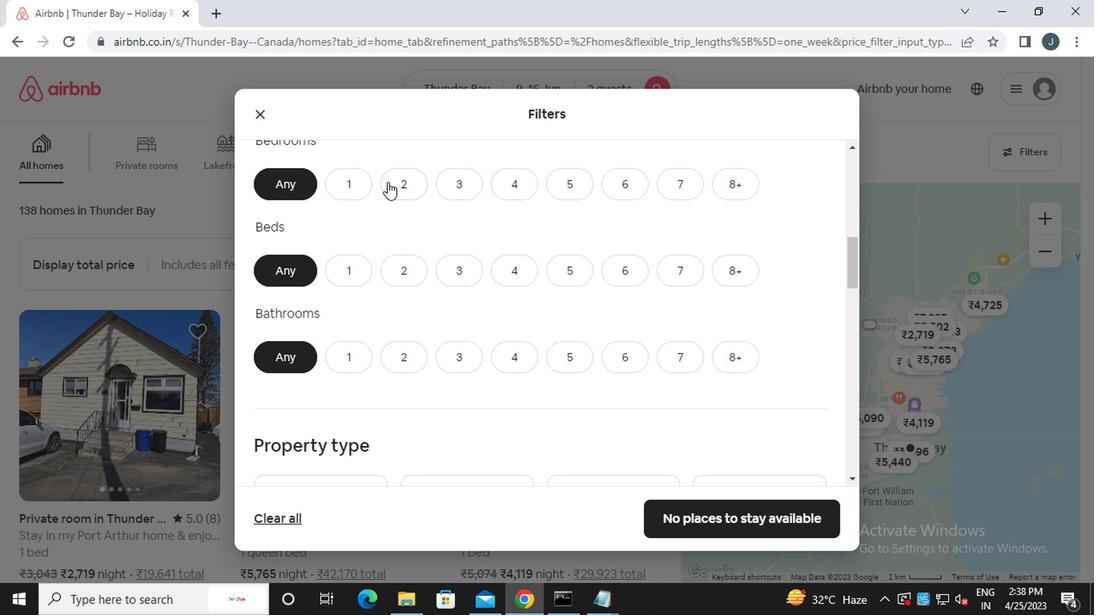 
Action: Mouse moved to (403, 275)
Screenshot: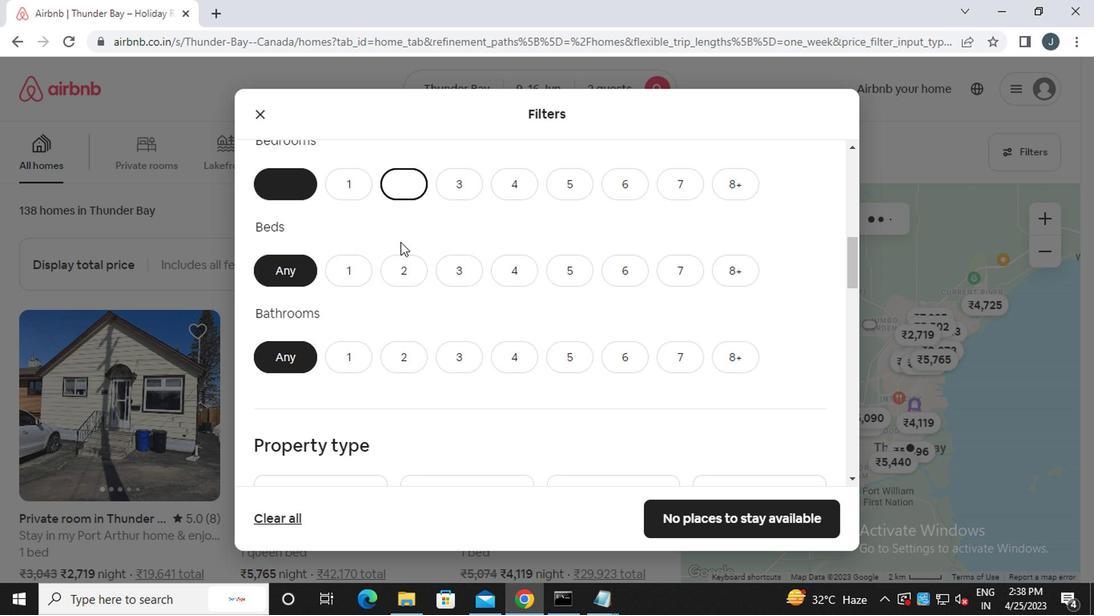 
Action: Mouse pressed left at (403, 275)
Screenshot: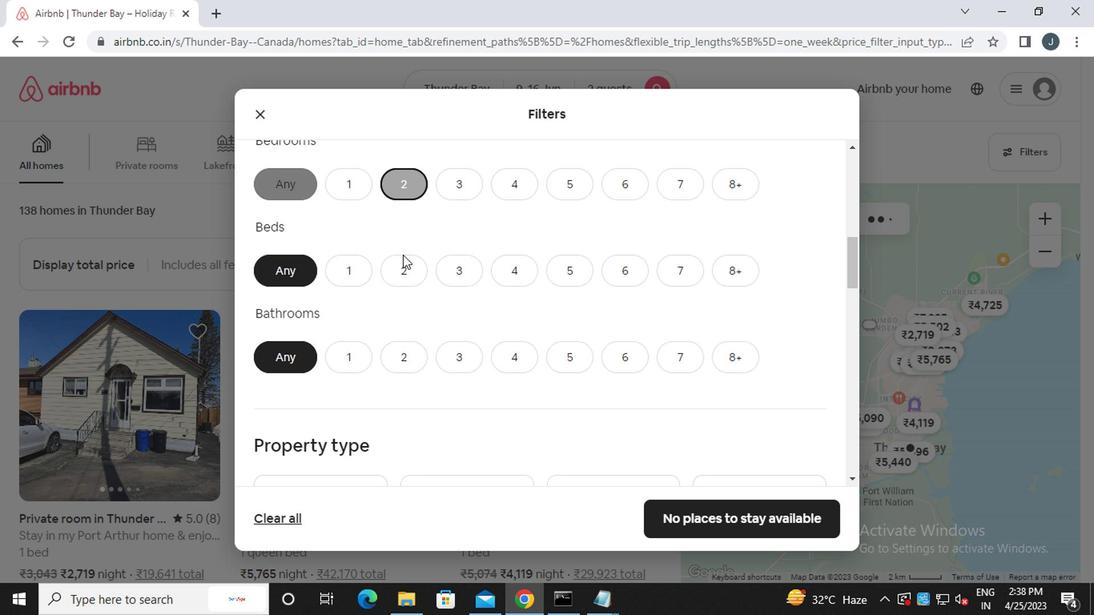 
Action: Mouse moved to (366, 361)
Screenshot: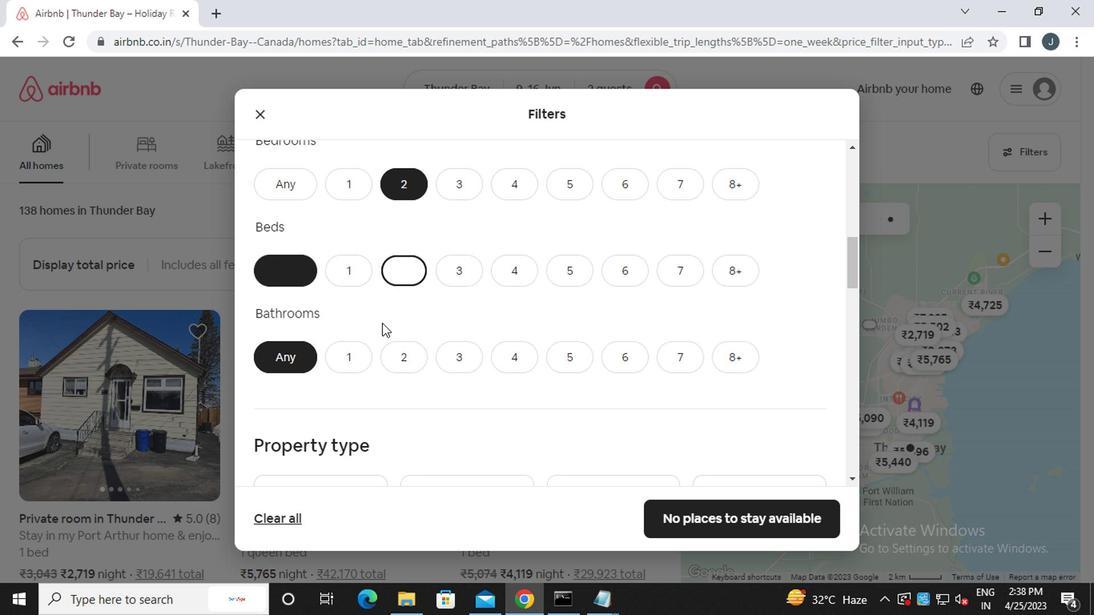 
Action: Mouse pressed left at (366, 361)
Screenshot: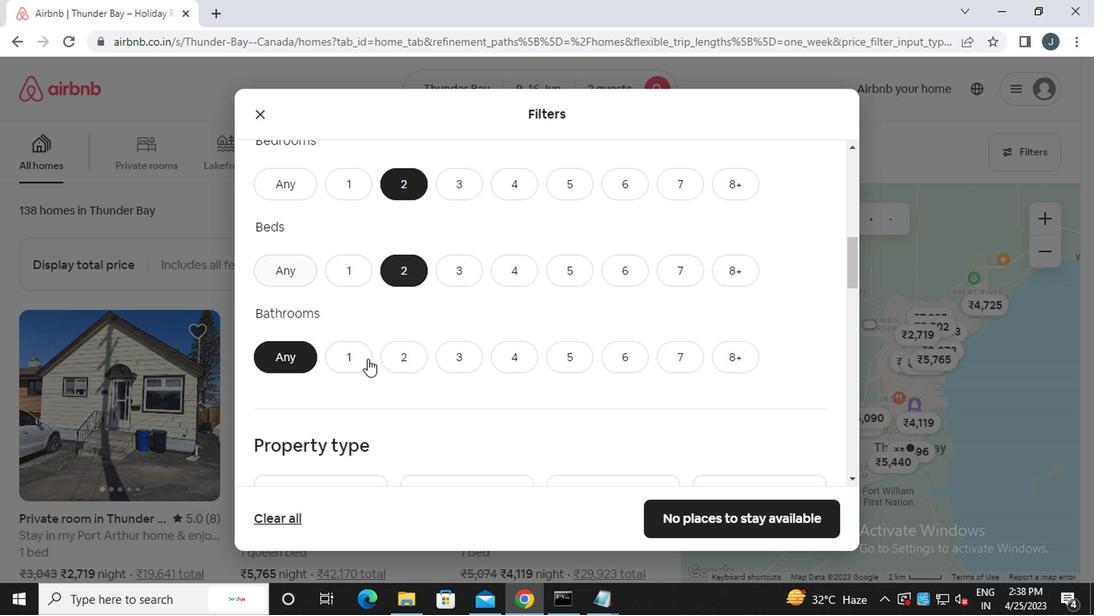 
Action: Mouse moved to (360, 358)
Screenshot: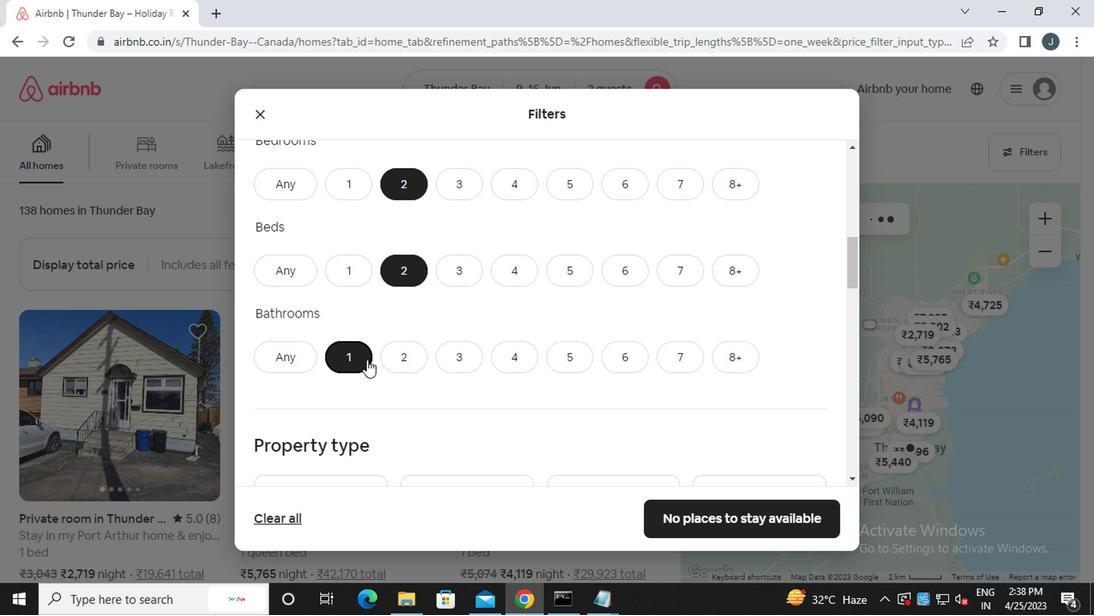 
Action: Mouse scrolled (360, 357) with delta (0, 0)
Screenshot: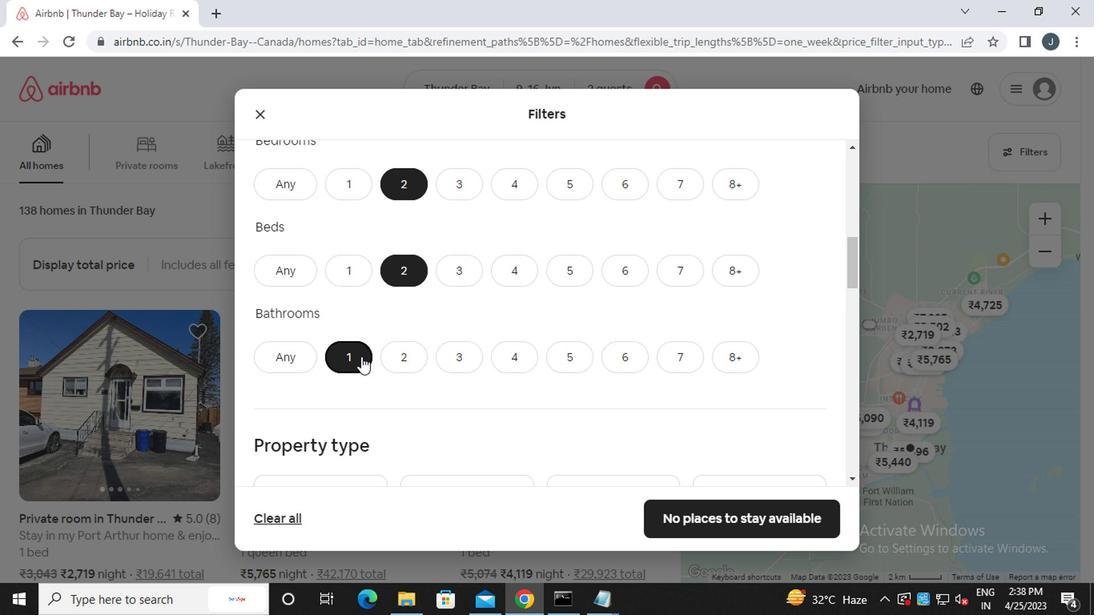 
Action: Mouse scrolled (360, 357) with delta (0, 0)
Screenshot: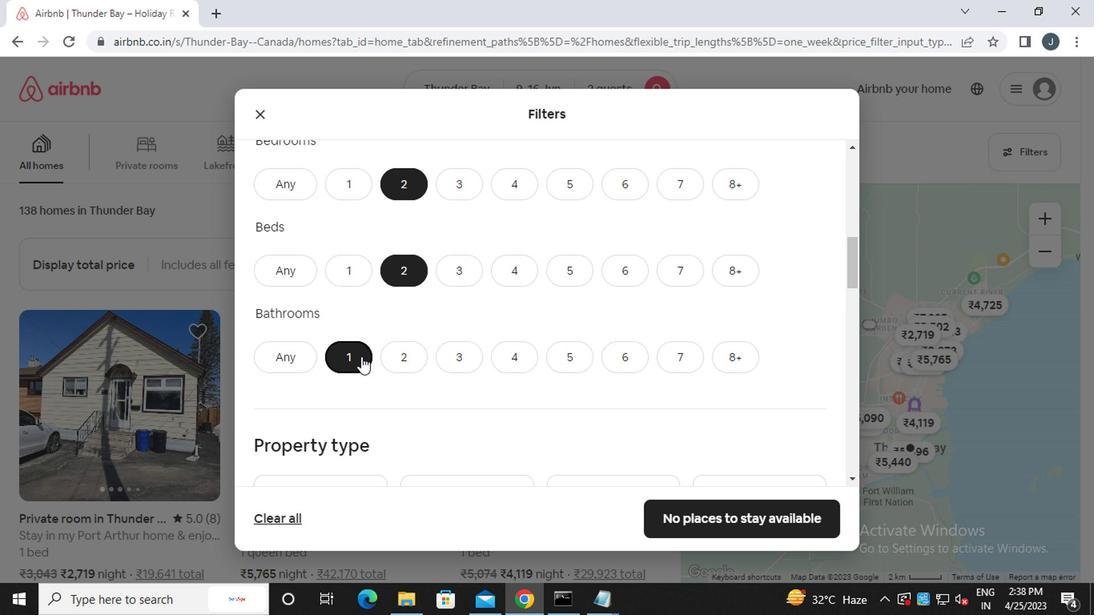 
Action: Mouse scrolled (360, 357) with delta (0, 0)
Screenshot: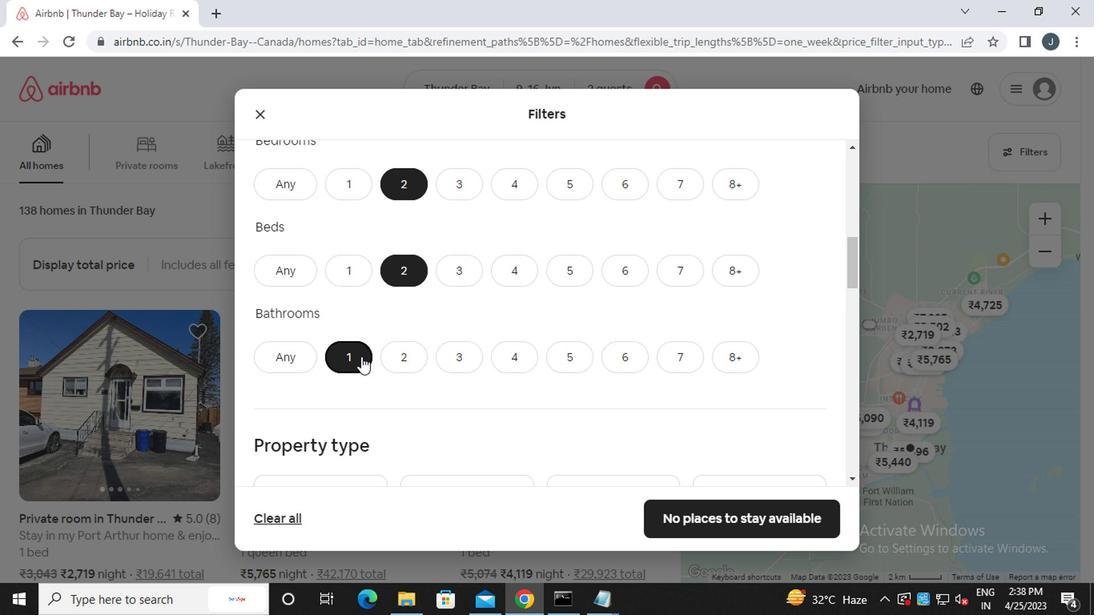 
Action: Mouse moved to (289, 293)
Screenshot: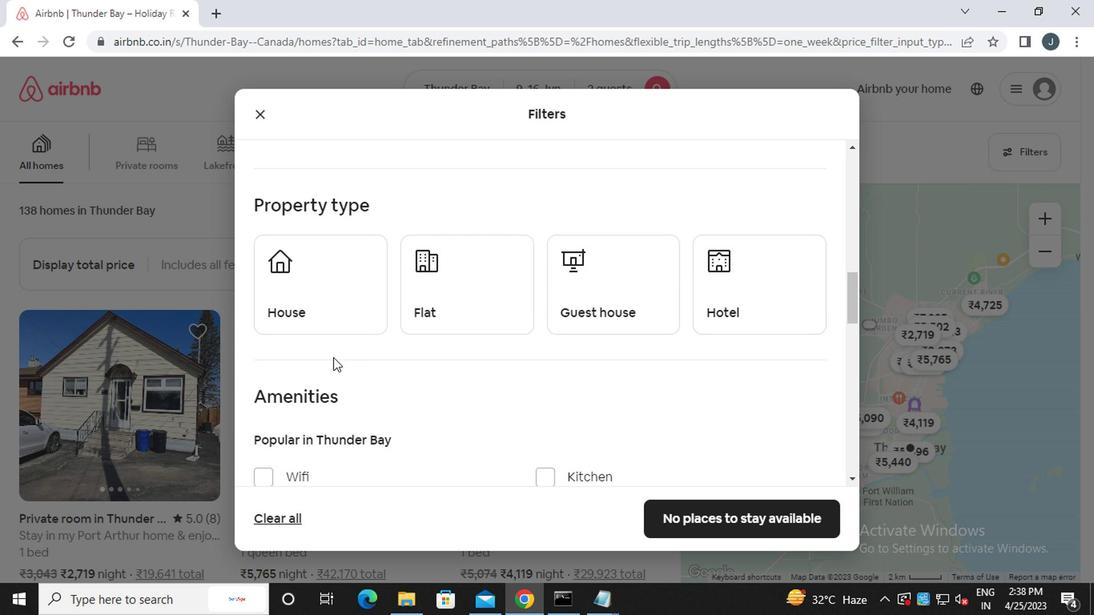 
Action: Mouse pressed left at (289, 293)
Screenshot: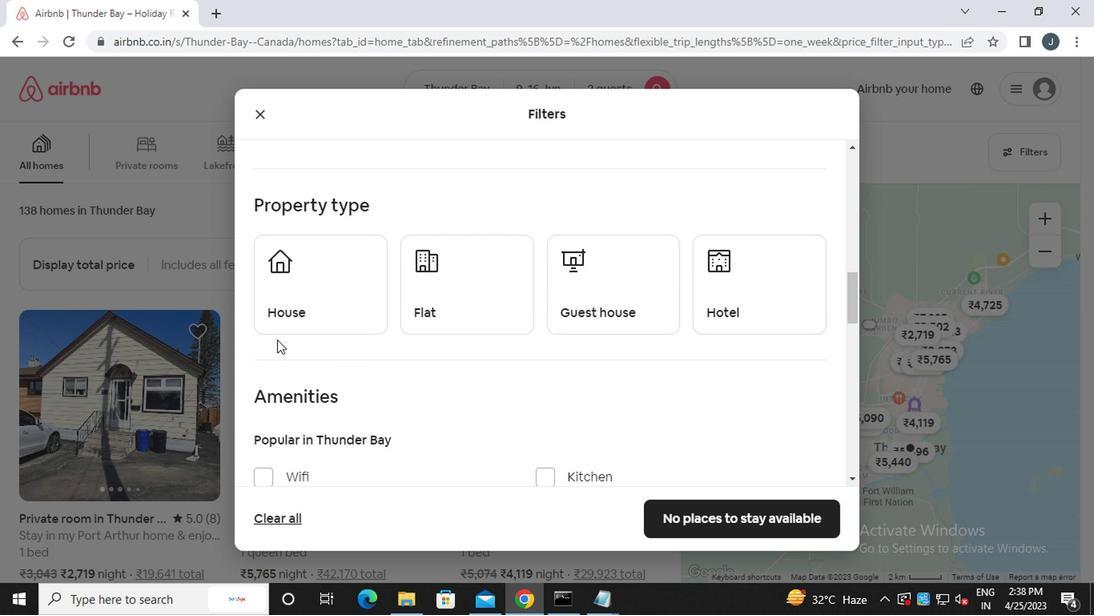 
Action: Mouse moved to (437, 299)
Screenshot: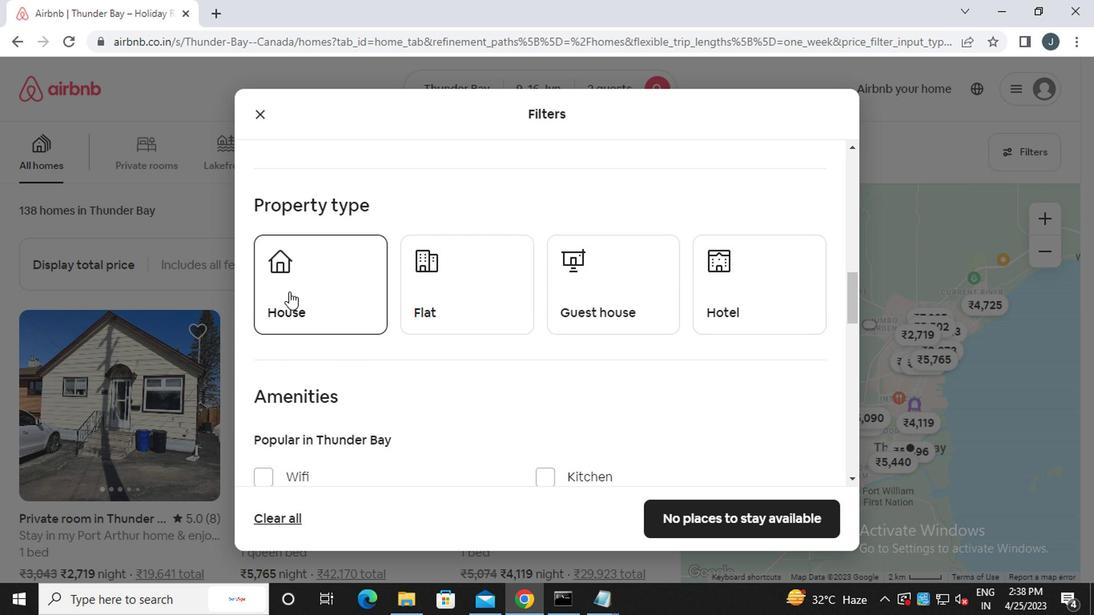 
Action: Mouse pressed left at (437, 299)
Screenshot: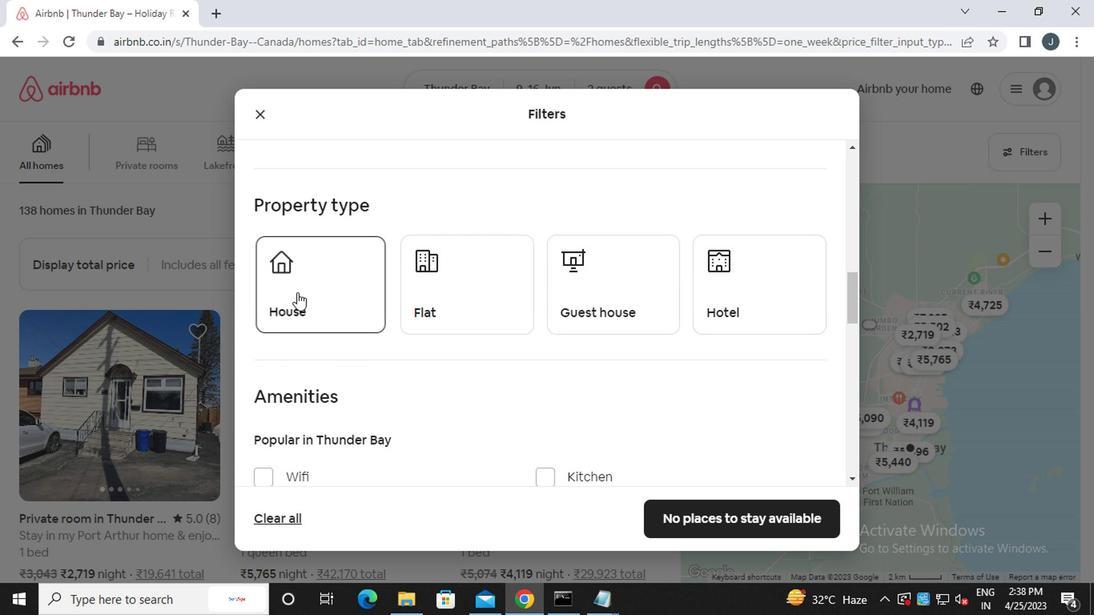 
Action: Mouse moved to (622, 286)
Screenshot: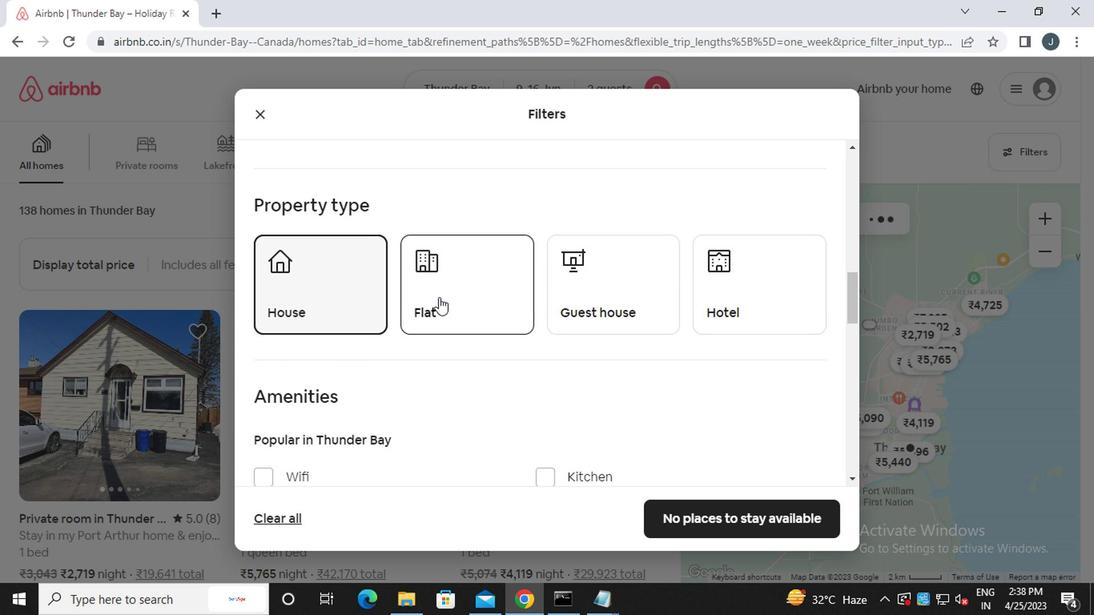 
Action: Mouse pressed left at (622, 286)
Screenshot: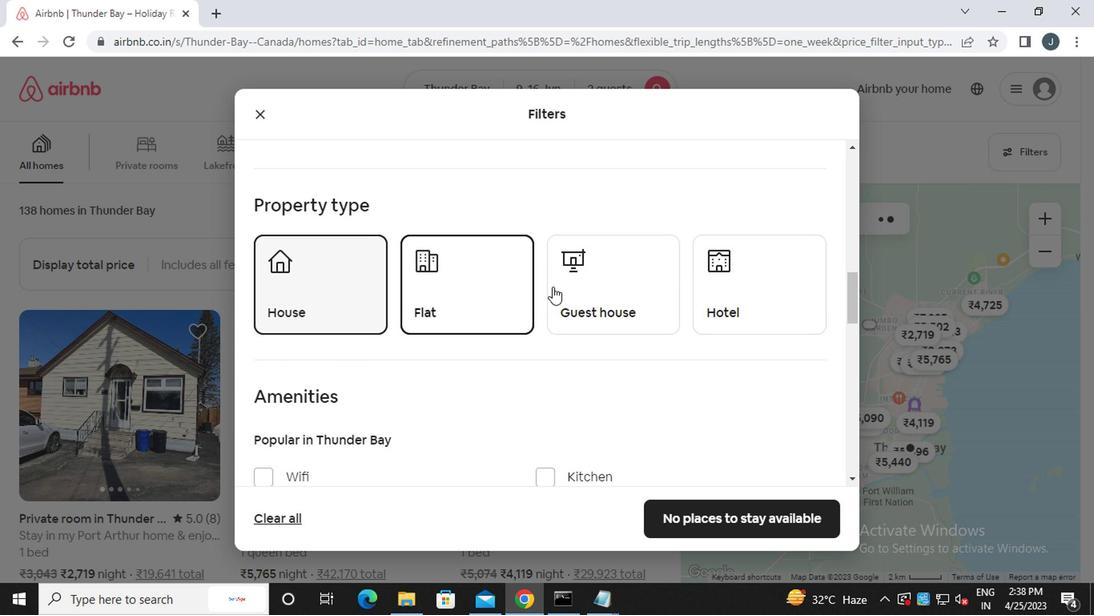 
Action: Mouse moved to (577, 331)
Screenshot: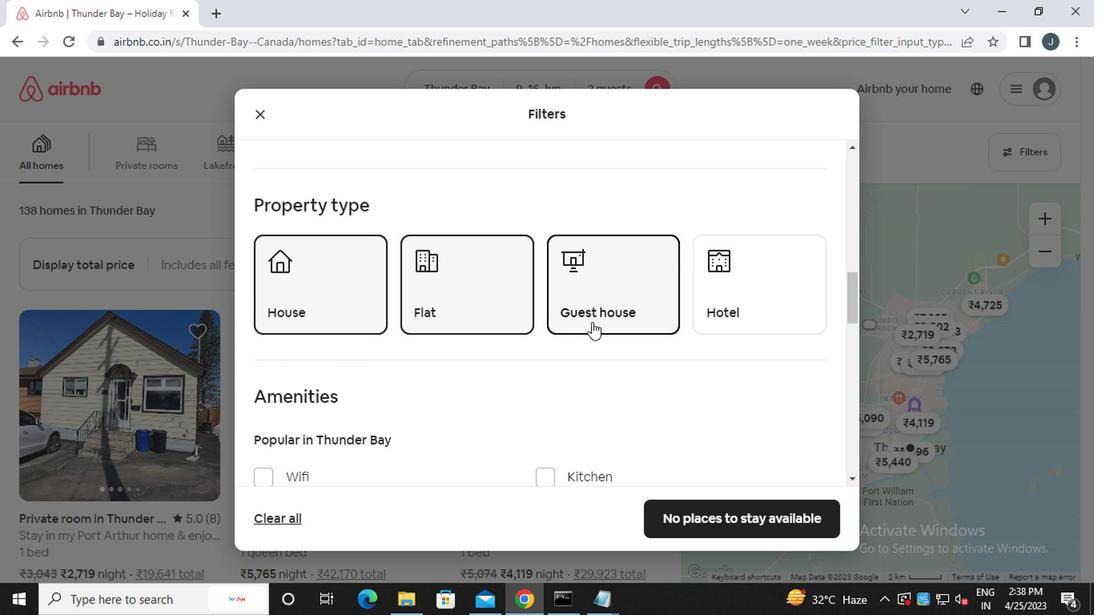 
Action: Mouse scrolled (577, 330) with delta (0, 0)
Screenshot: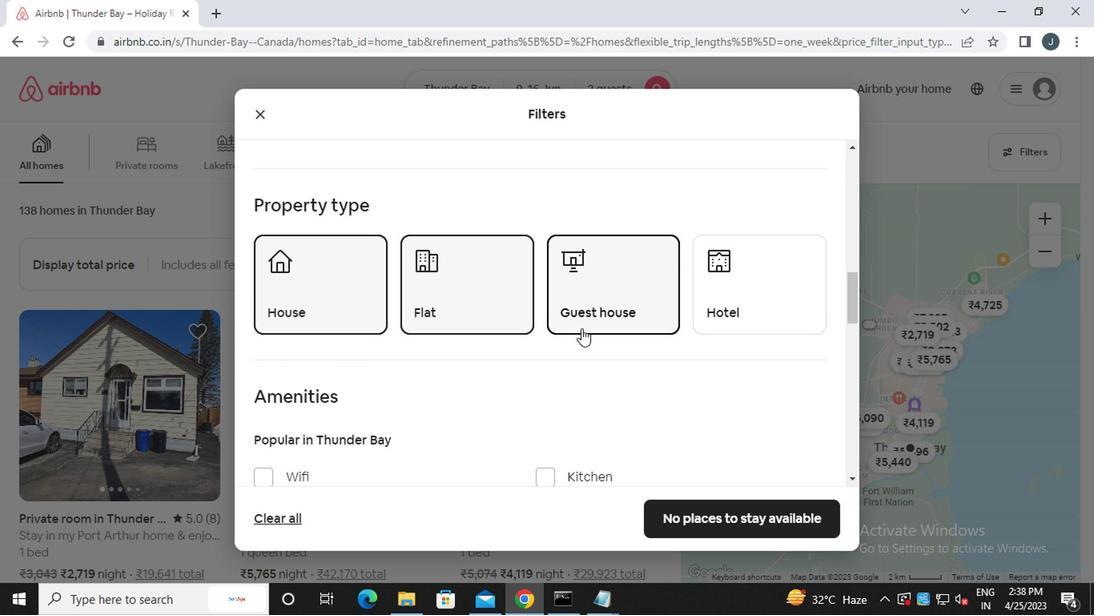 
Action: Mouse scrolled (577, 330) with delta (0, 0)
Screenshot: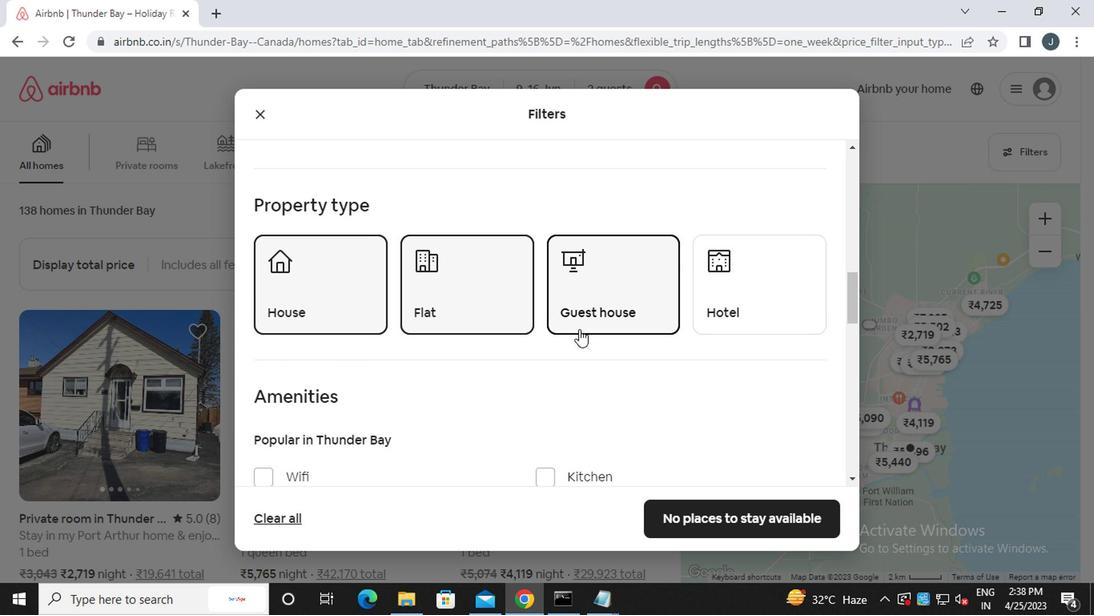 
Action: Mouse scrolled (577, 330) with delta (0, 0)
Screenshot: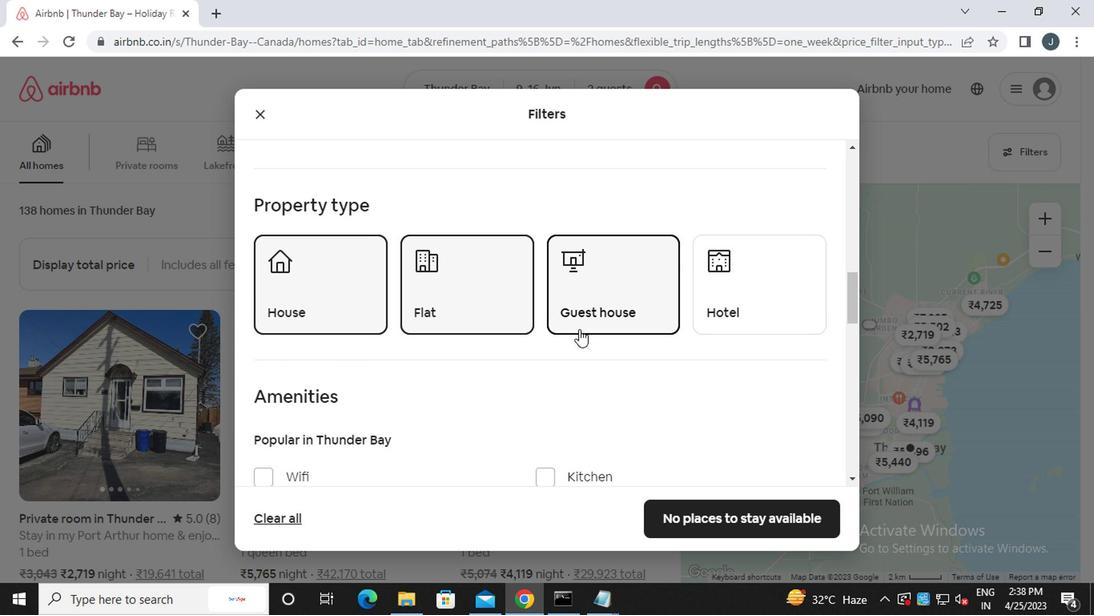 
Action: Mouse scrolled (577, 330) with delta (0, 0)
Screenshot: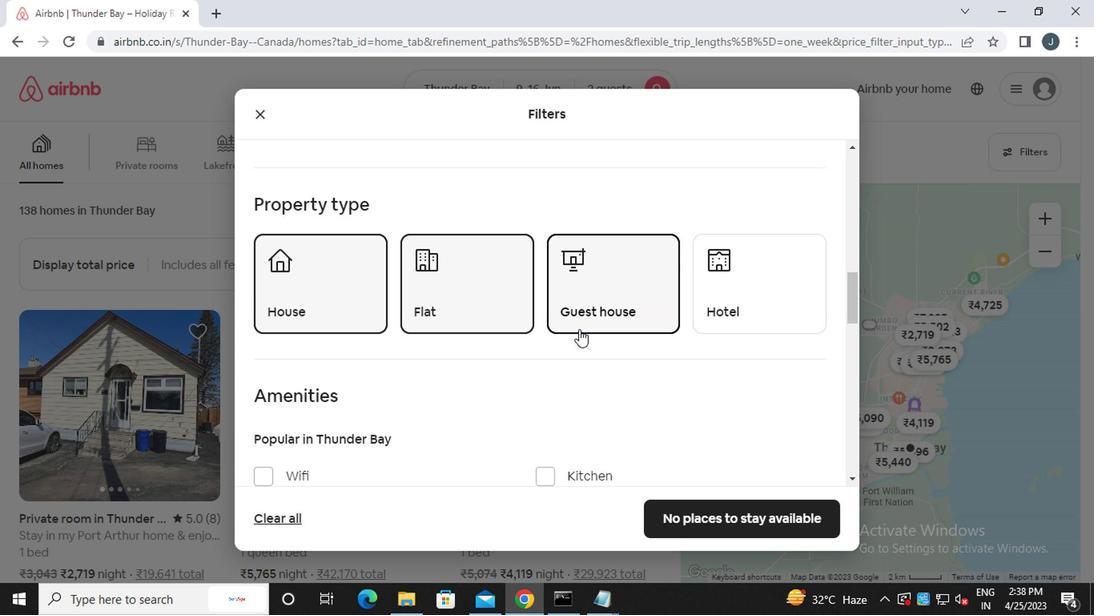 
Action: Mouse moved to (576, 331)
Screenshot: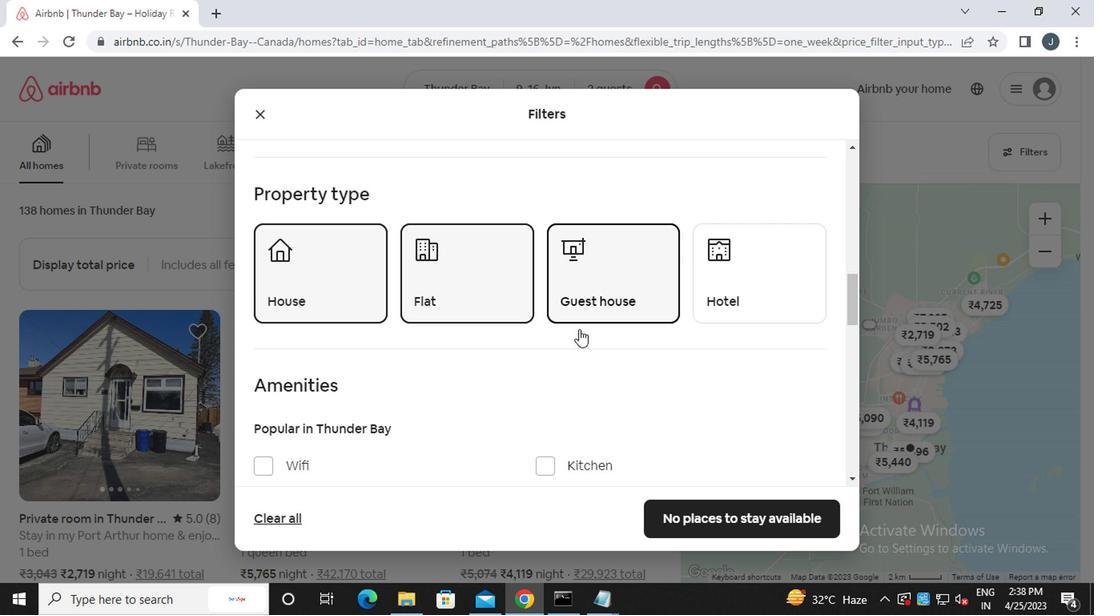 
Action: Mouse scrolled (576, 330) with delta (0, 0)
Screenshot: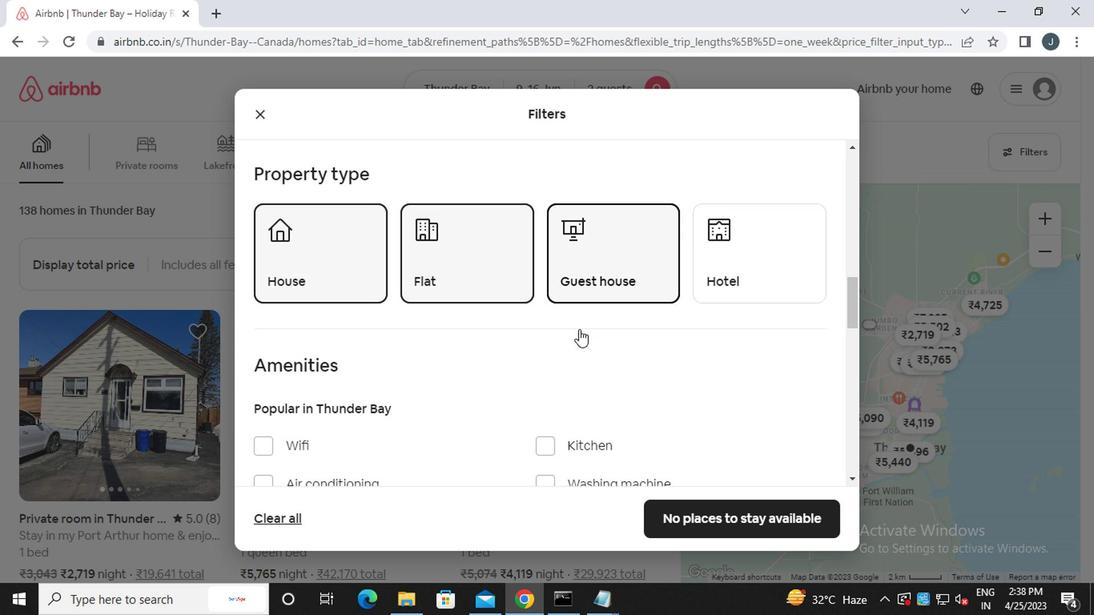 
Action: Mouse scrolled (576, 330) with delta (0, 0)
Screenshot: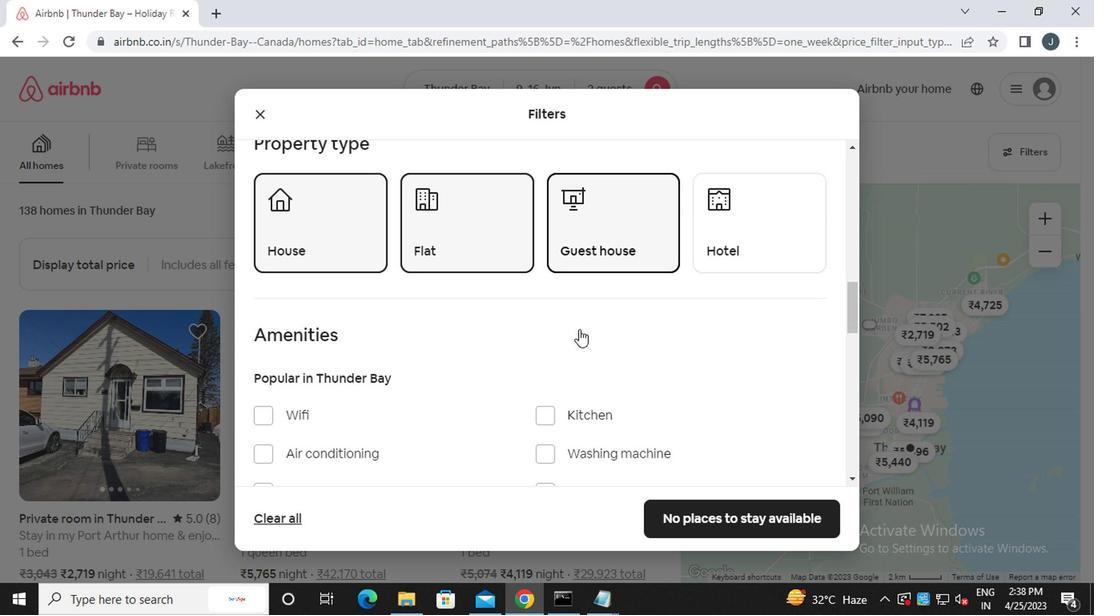 
Action: Mouse scrolled (576, 330) with delta (0, 0)
Screenshot: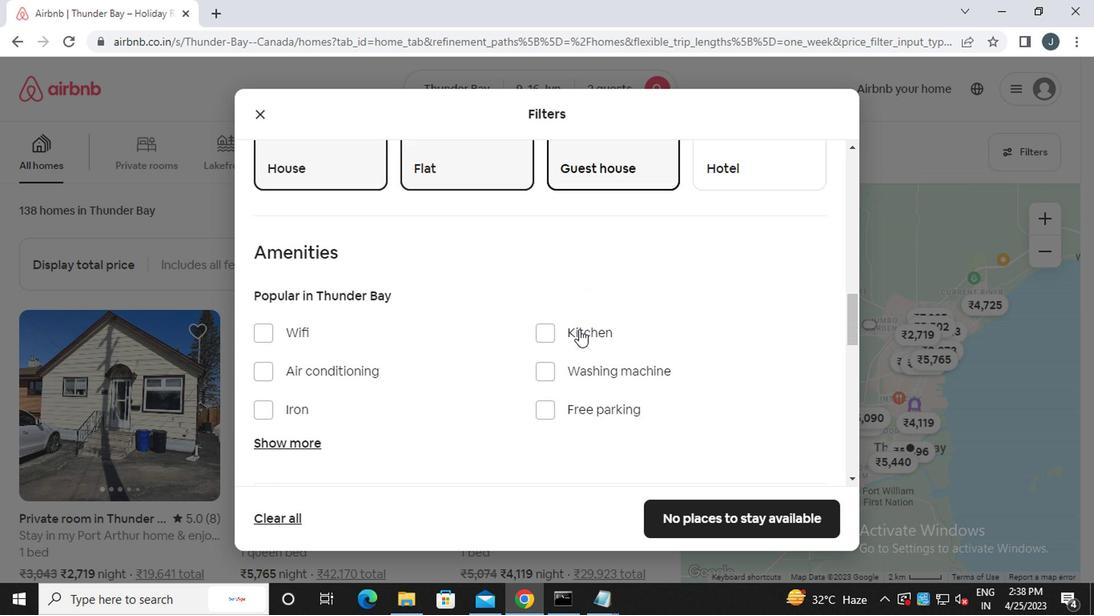 
Action: Mouse scrolled (576, 330) with delta (0, 0)
Screenshot: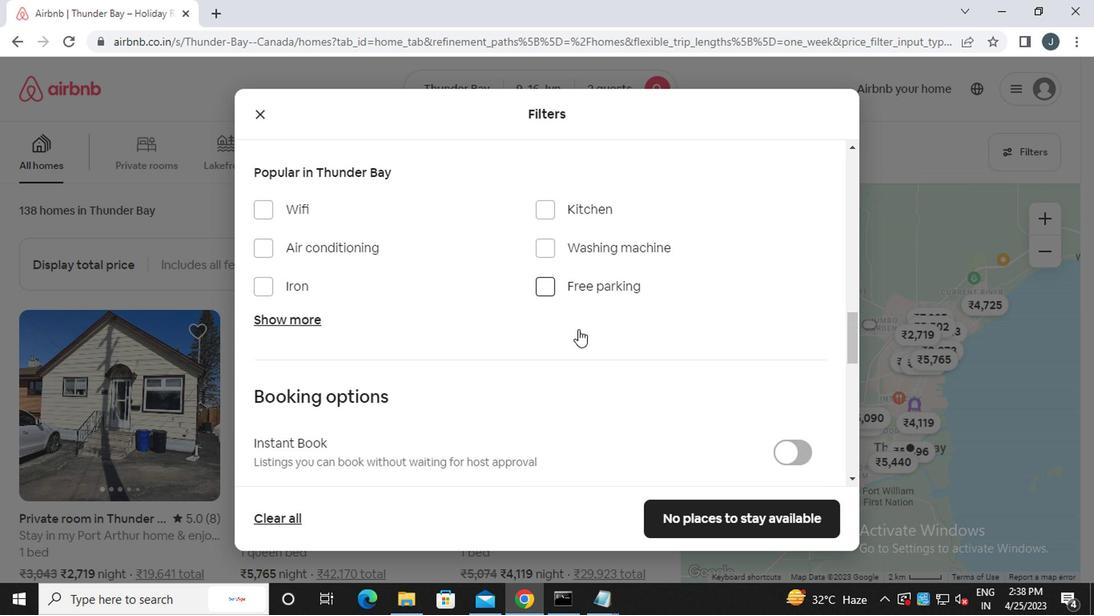 
Action: Mouse moved to (784, 189)
Screenshot: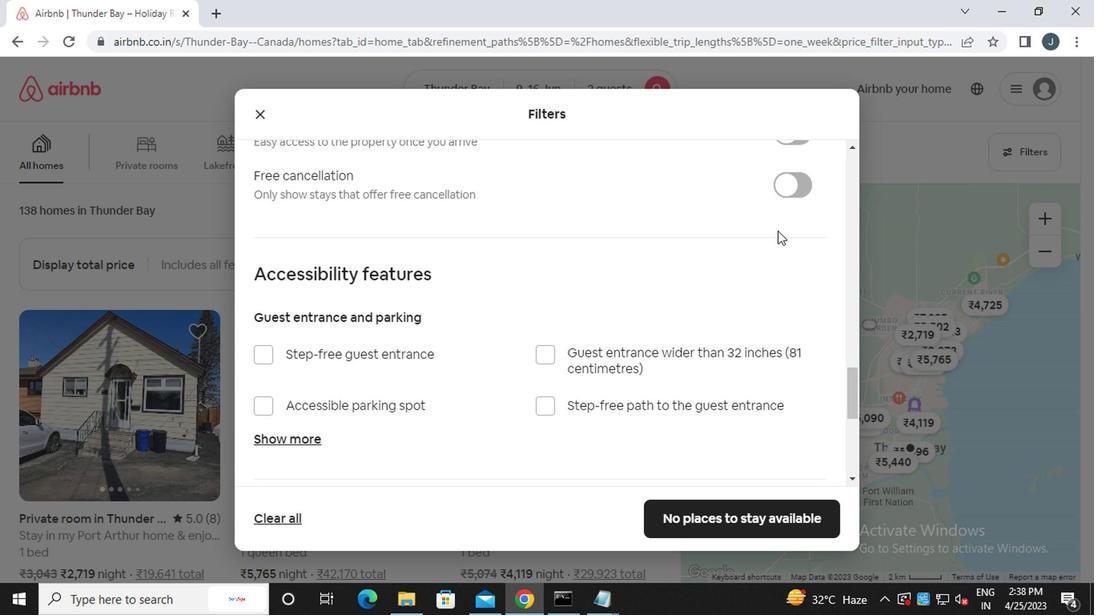 
Action: Mouse scrolled (784, 191) with delta (0, 1)
Screenshot: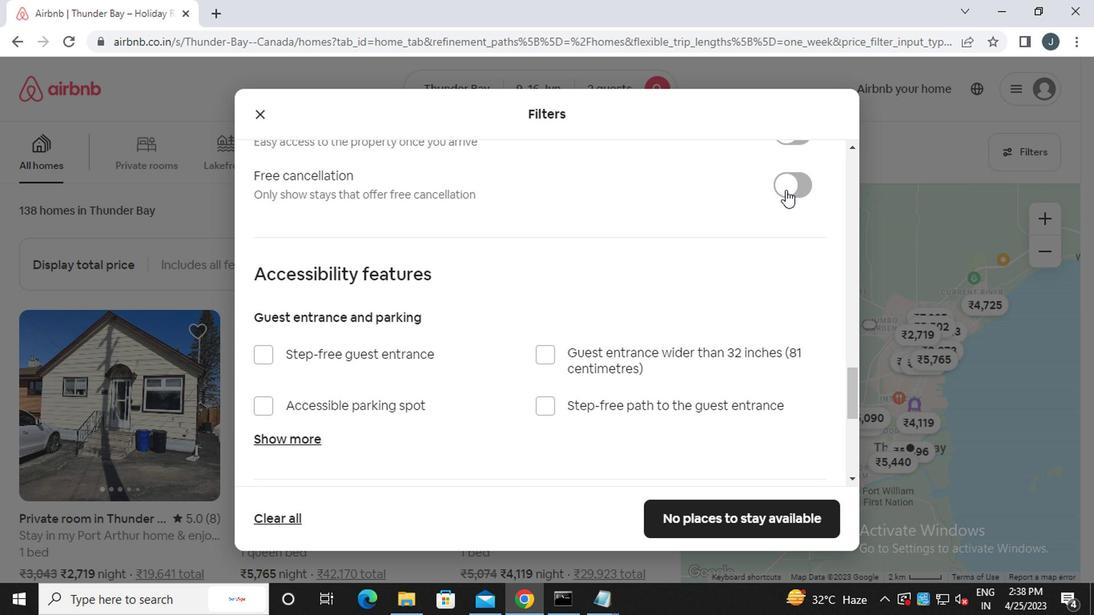 
Action: Mouse moved to (793, 208)
Screenshot: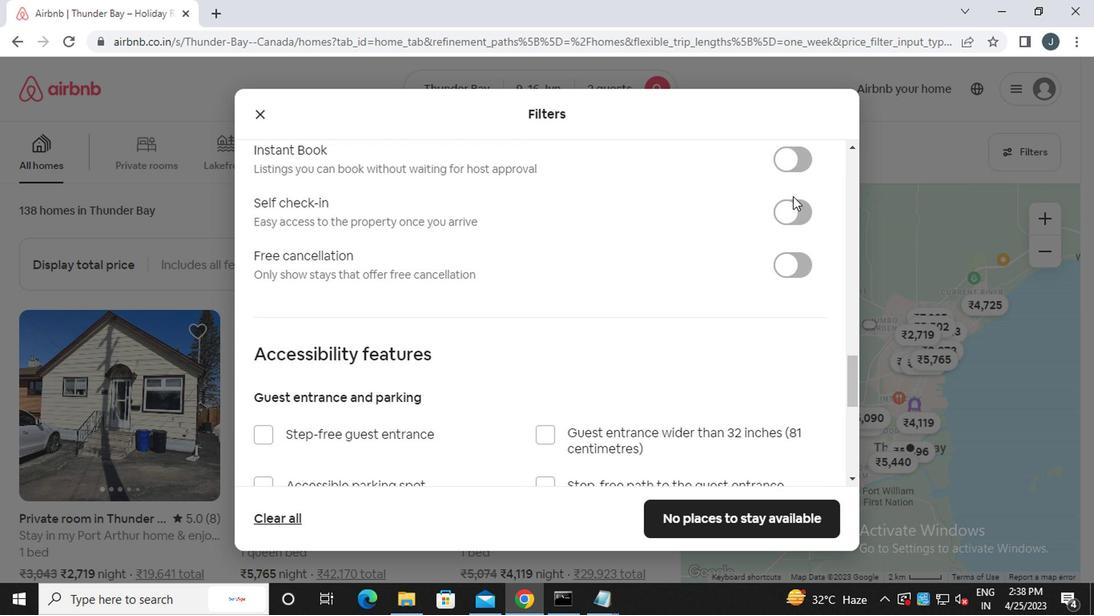 
Action: Mouse pressed left at (793, 208)
Screenshot: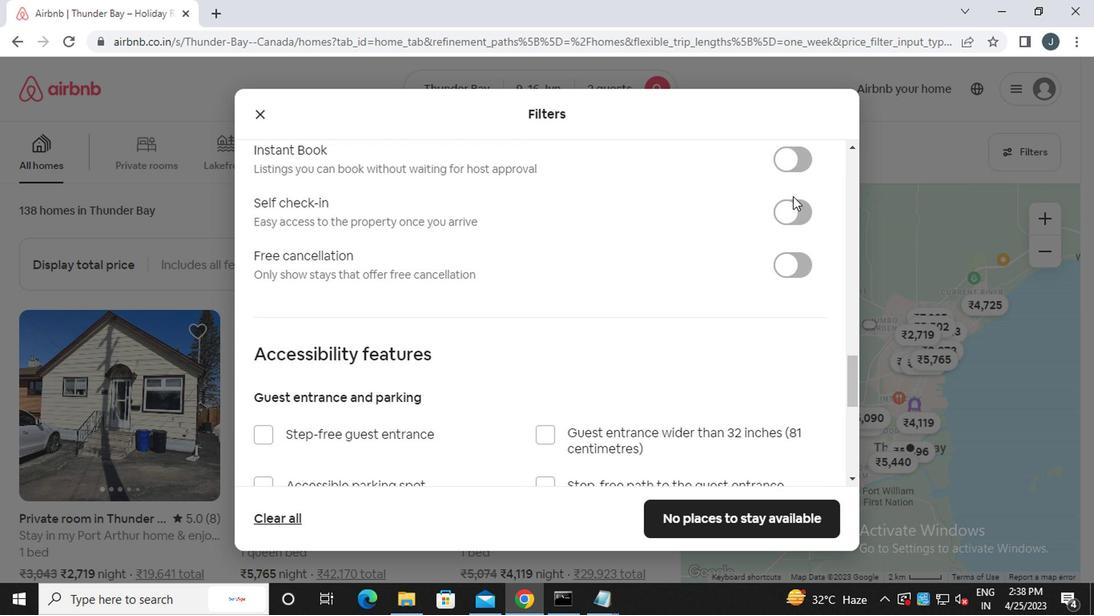 
Action: Mouse moved to (571, 327)
Screenshot: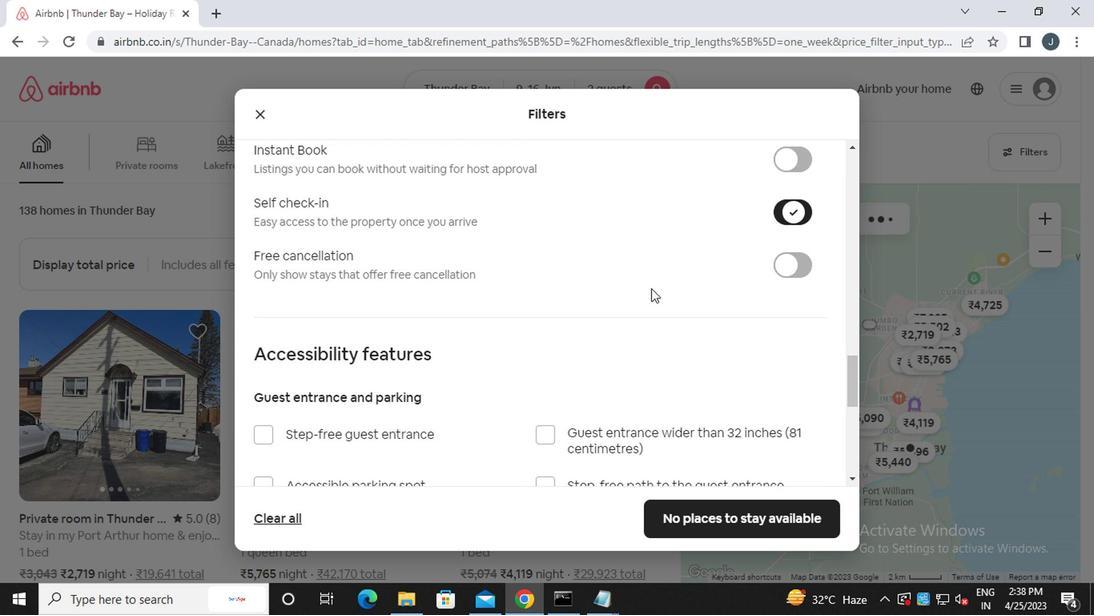 
Action: Mouse scrolled (571, 326) with delta (0, 0)
Screenshot: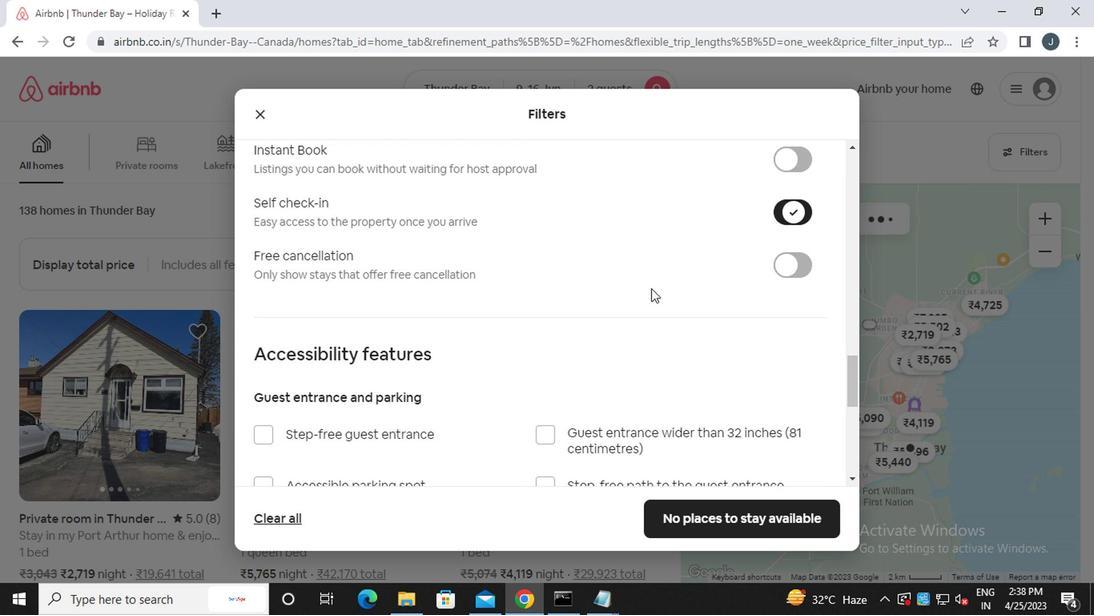 
Action: Mouse moved to (570, 327)
Screenshot: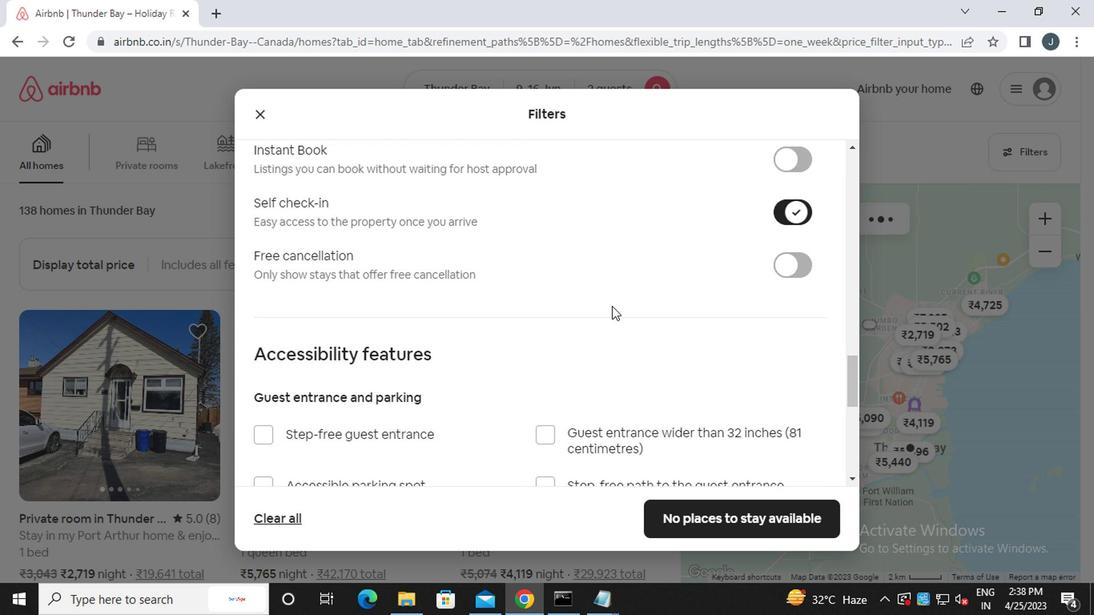 
Action: Mouse scrolled (570, 327) with delta (0, 0)
Screenshot: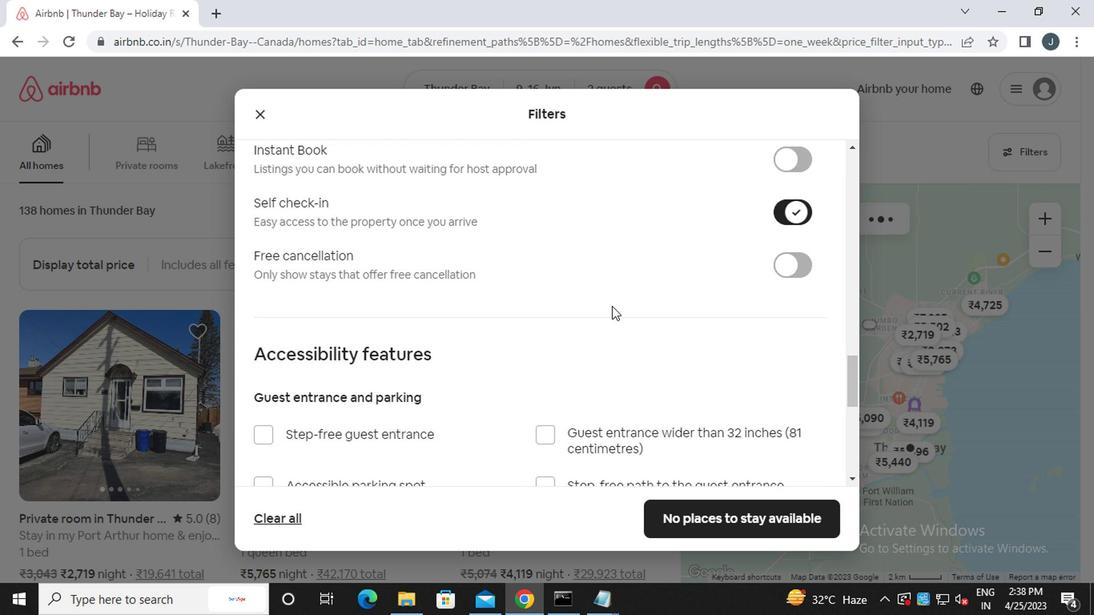 
Action: Mouse moved to (570, 327)
Screenshot: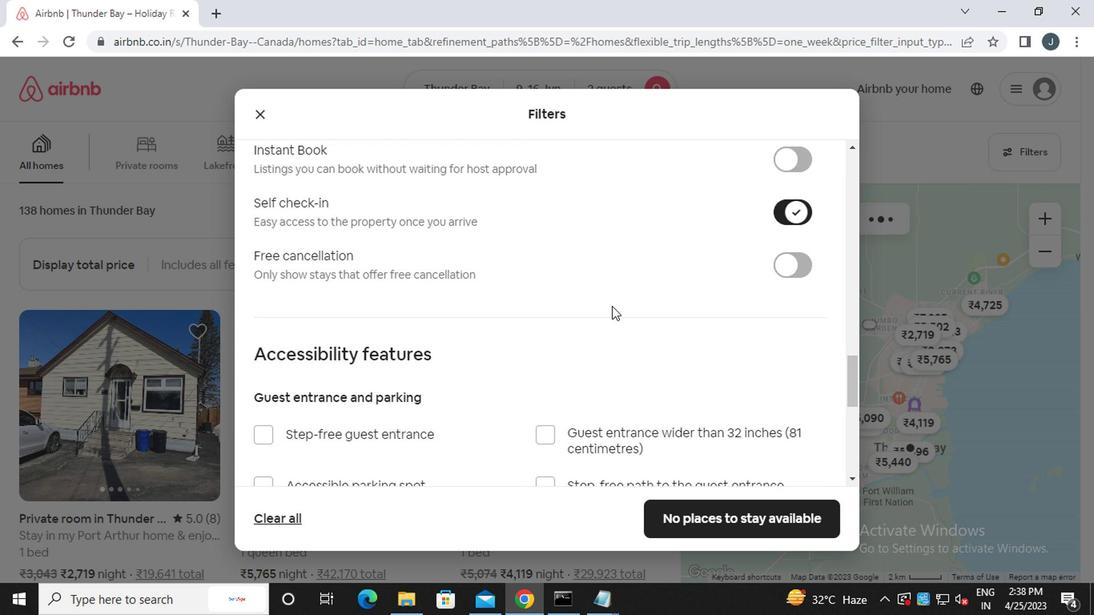 
Action: Mouse scrolled (570, 327) with delta (0, 0)
Screenshot: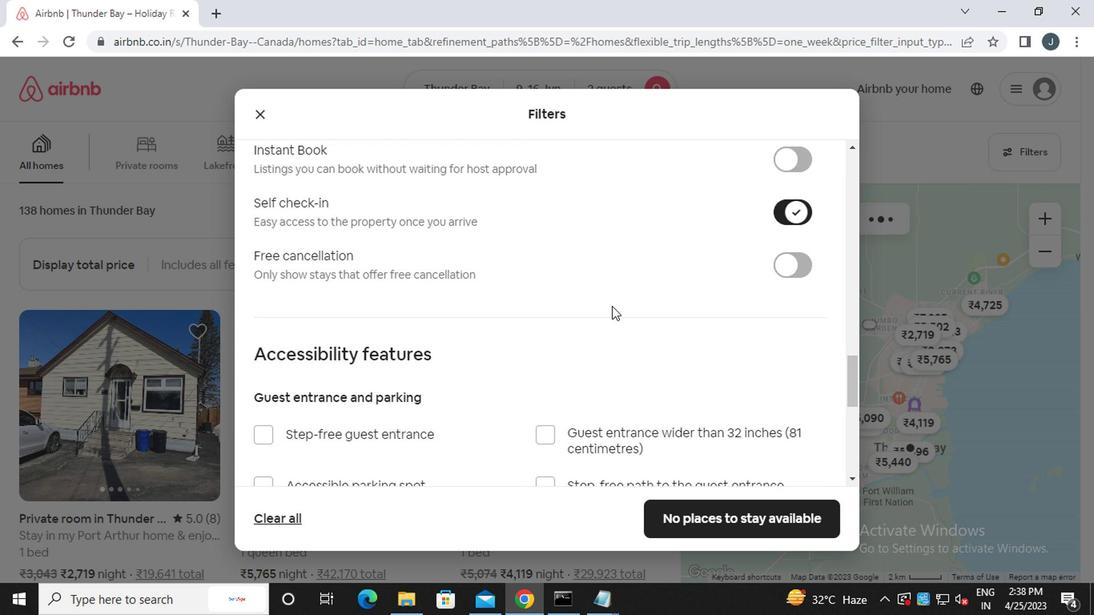 
Action: Mouse scrolled (570, 327) with delta (0, 0)
Screenshot: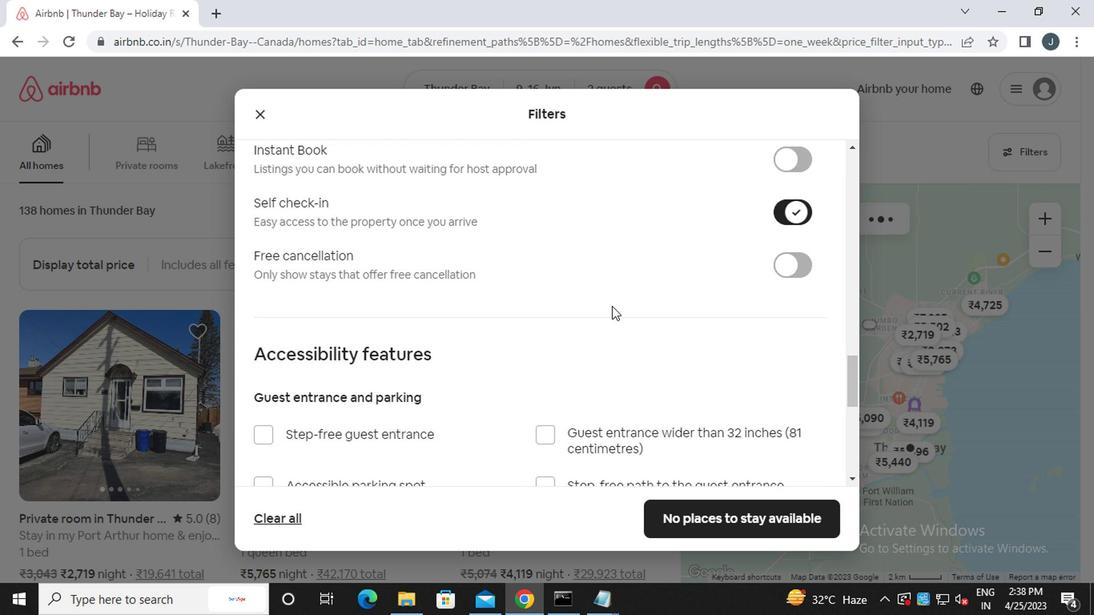 
Action: Mouse scrolled (570, 327) with delta (0, 0)
Screenshot: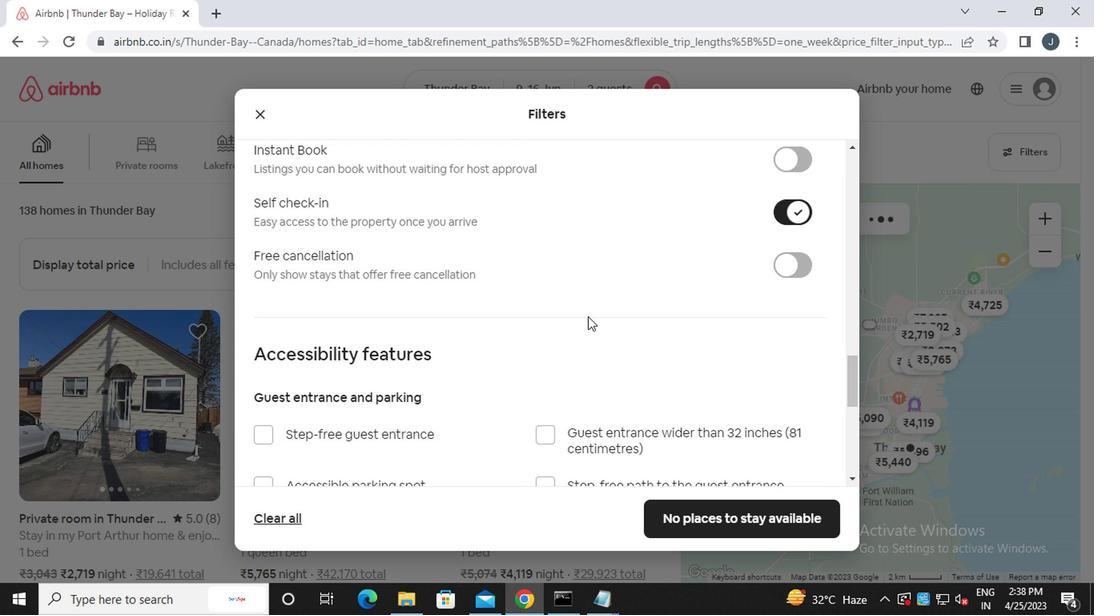 
Action: Mouse scrolled (570, 327) with delta (0, 0)
Screenshot: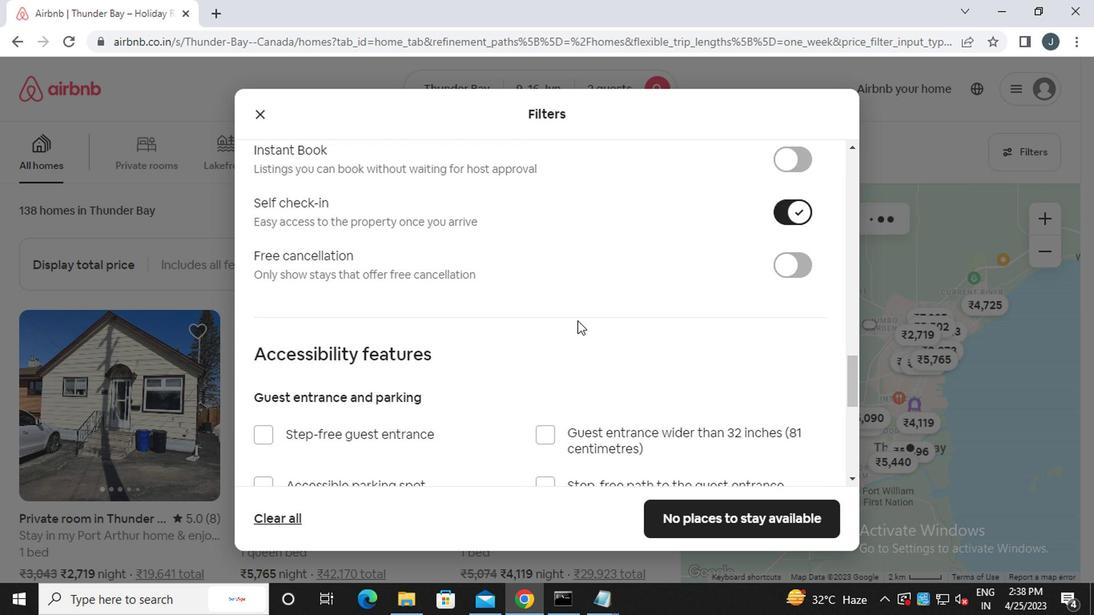 
Action: Mouse scrolled (570, 327) with delta (0, 0)
Screenshot: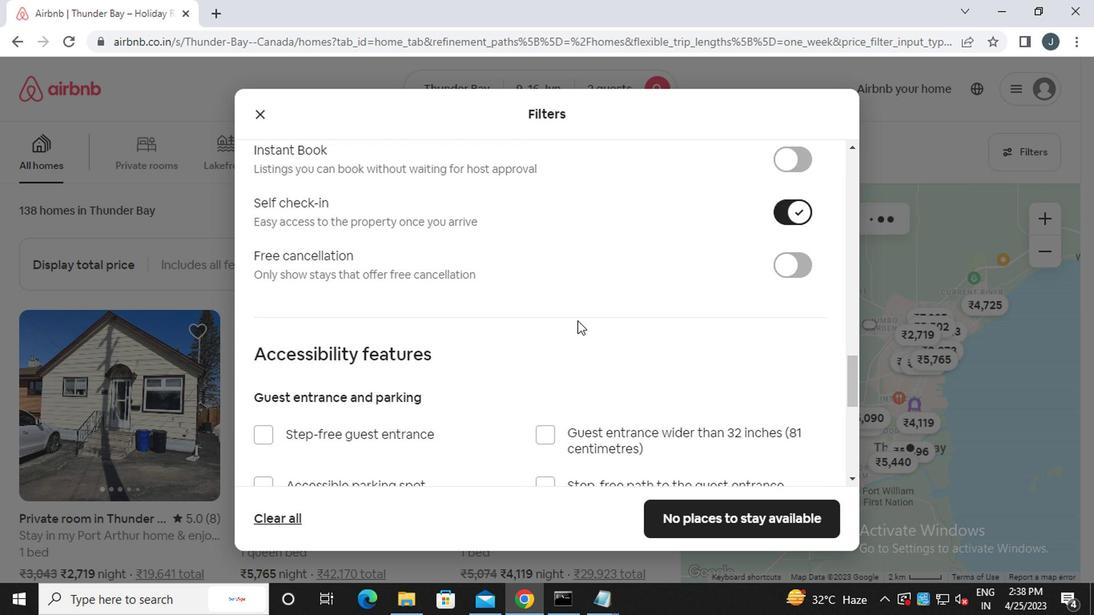 
Action: Mouse scrolled (570, 327) with delta (0, 0)
Screenshot: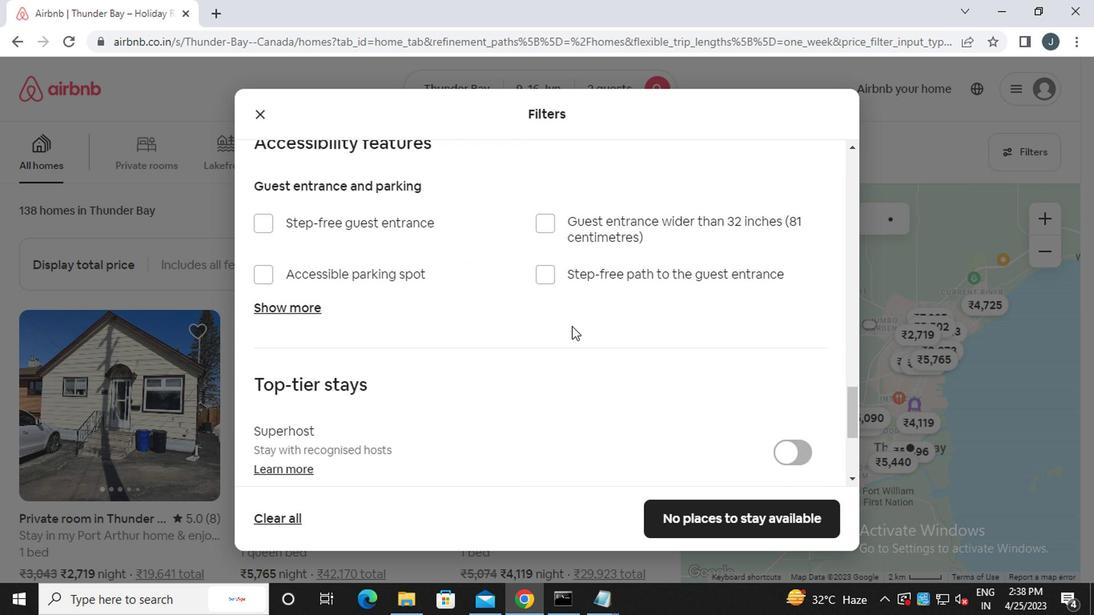 
Action: Mouse scrolled (570, 327) with delta (0, 0)
Screenshot: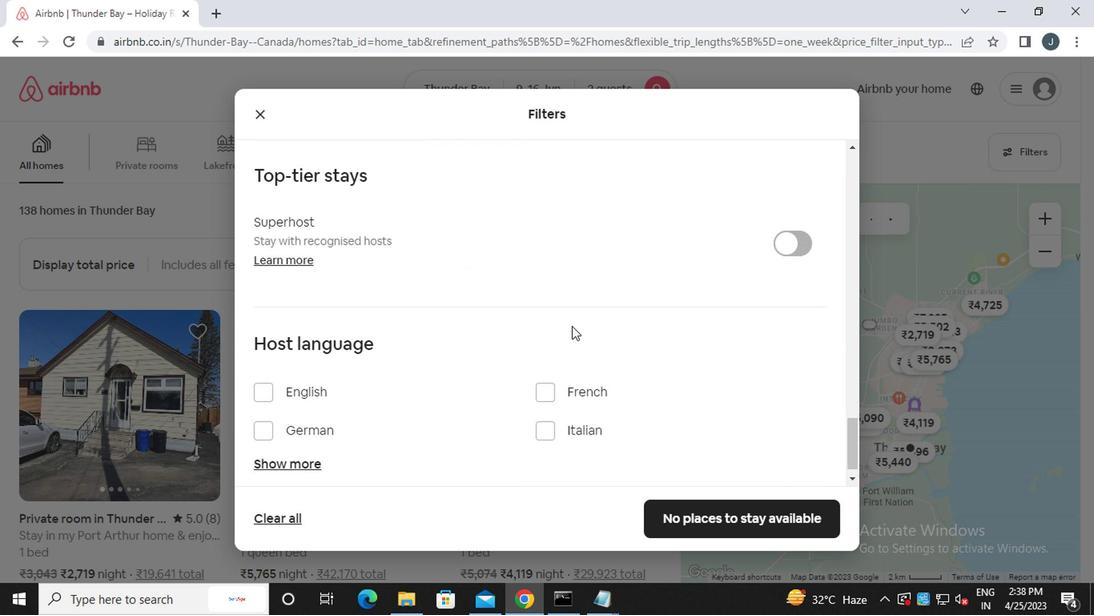 
Action: Mouse scrolled (570, 327) with delta (0, 0)
Screenshot: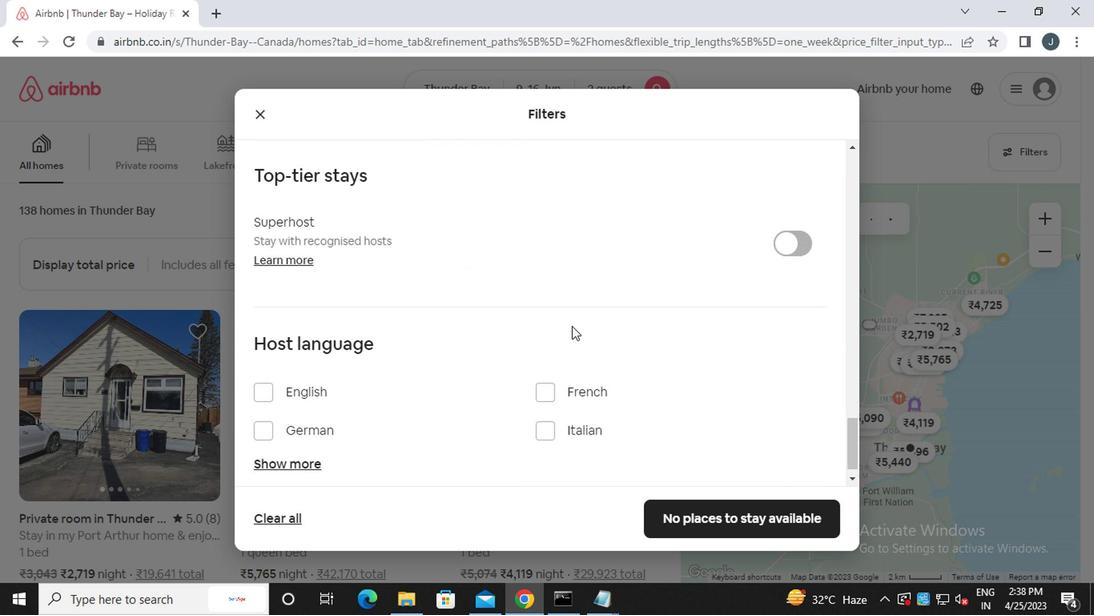 
Action: Mouse scrolled (570, 327) with delta (0, 0)
Screenshot: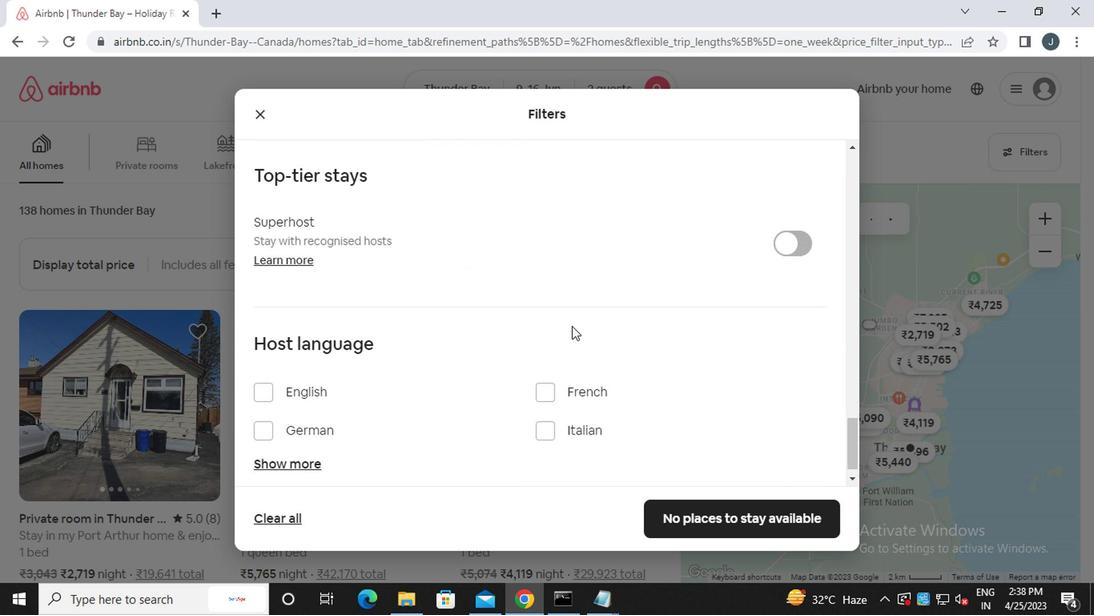 
Action: Mouse scrolled (570, 327) with delta (0, 0)
Screenshot: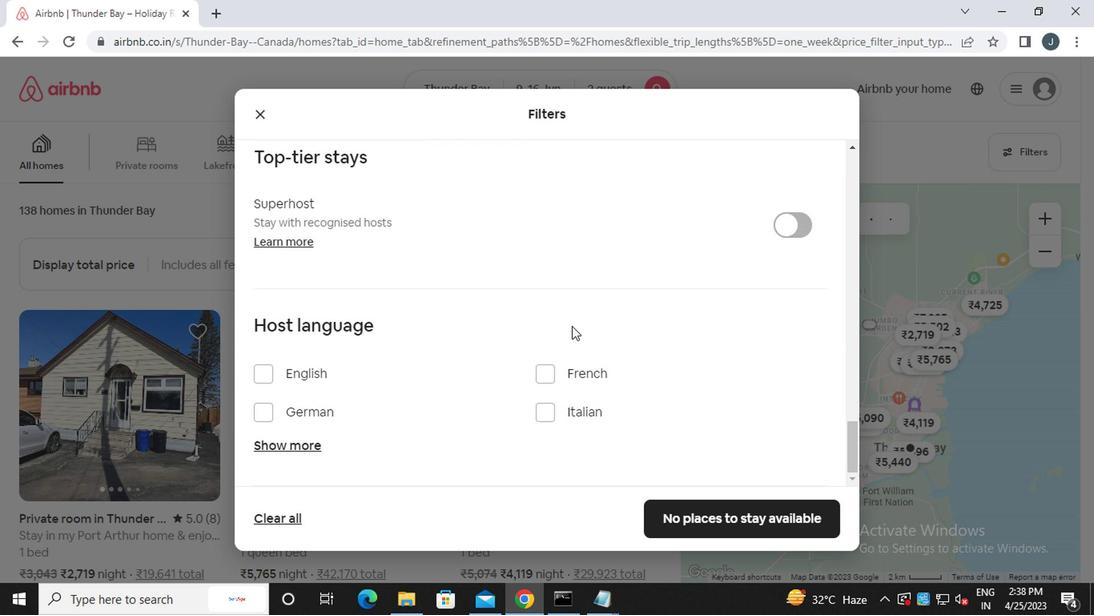
Action: Mouse scrolled (570, 327) with delta (0, 0)
Screenshot: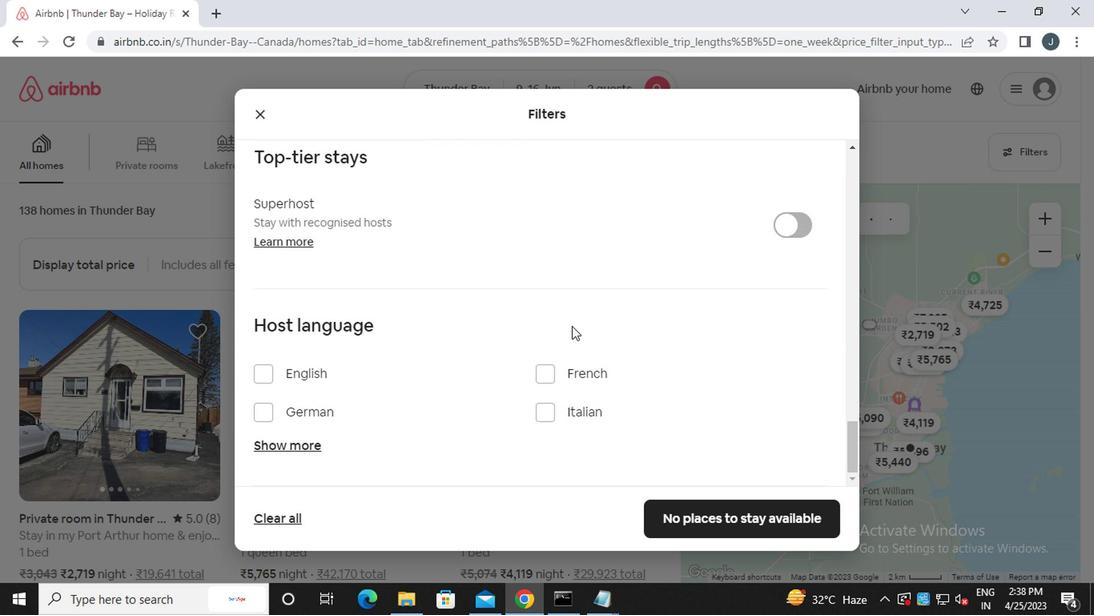 
Action: Mouse moved to (570, 327)
Screenshot: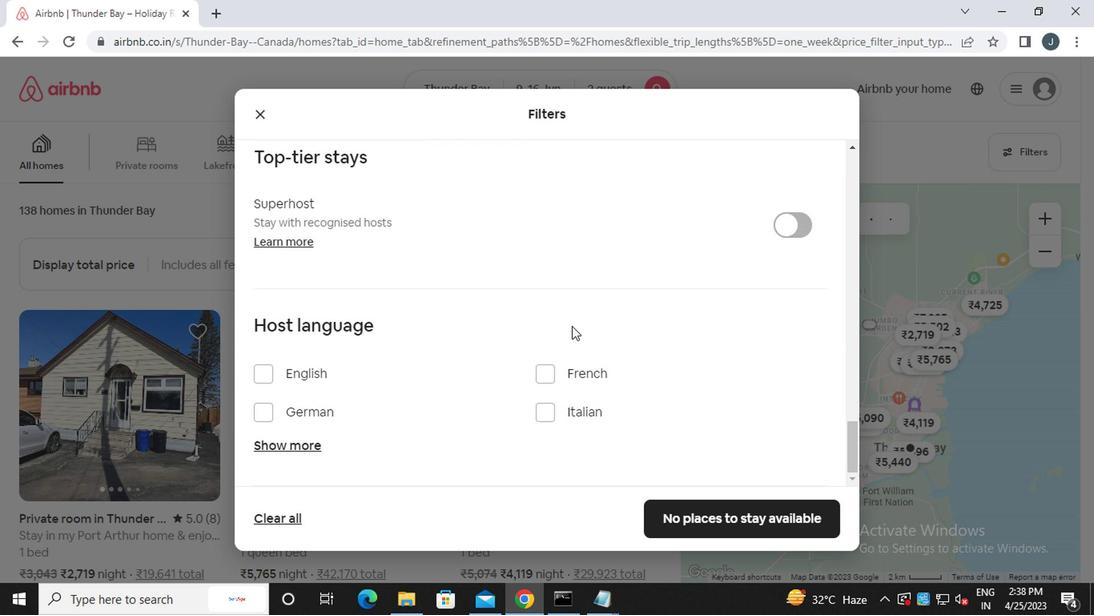 
Action: Mouse scrolled (570, 327) with delta (0, 0)
Screenshot: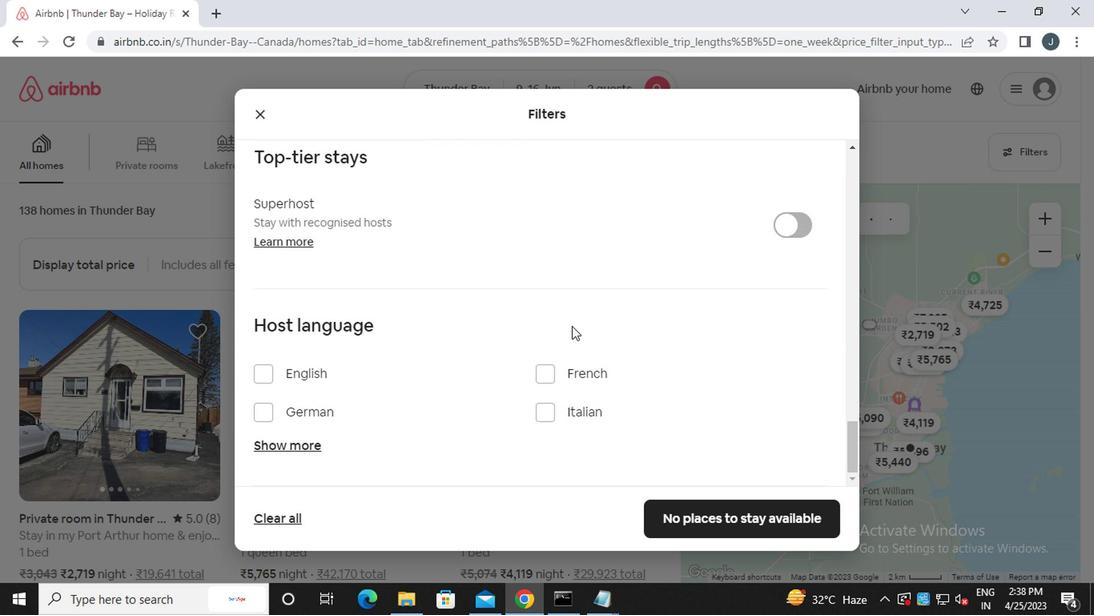 
Action: Mouse moved to (265, 371)
Screenshot: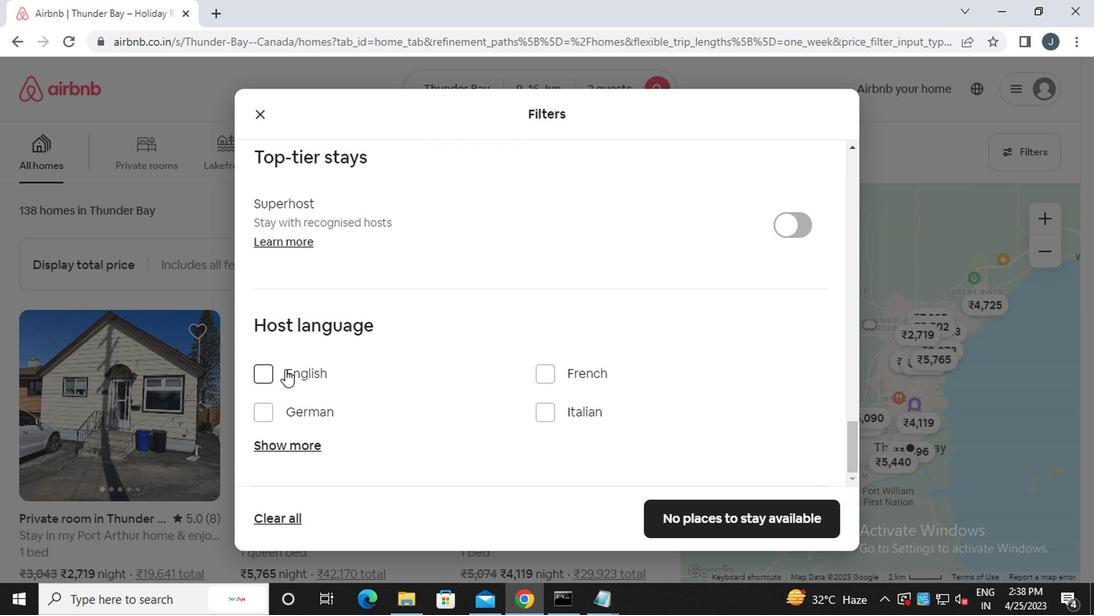 
Action: Mouse pressed left at (265, 371)
Screenshot: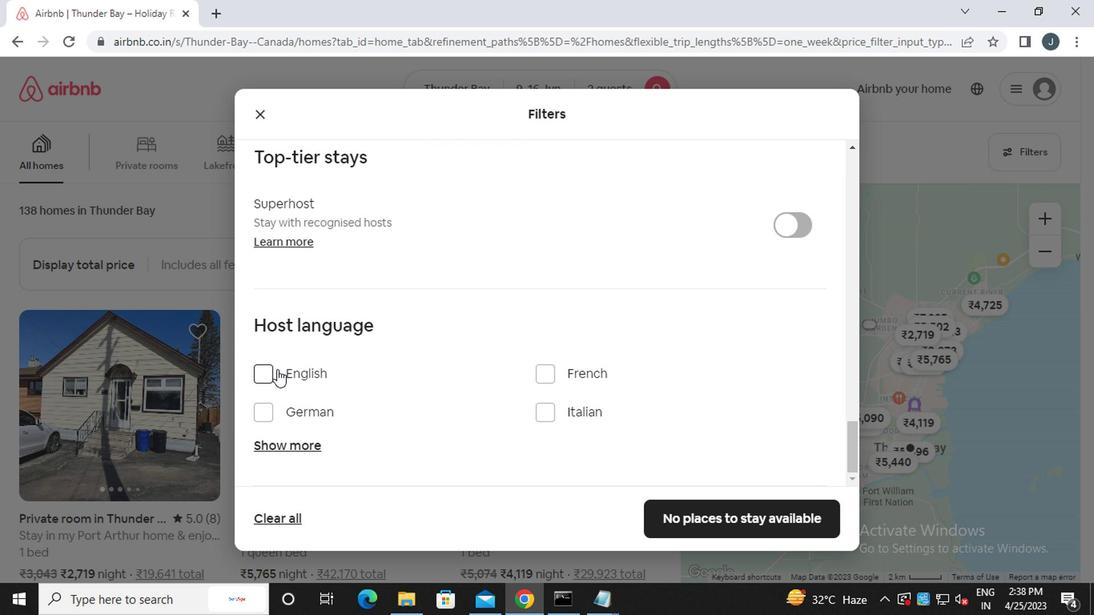 
Action: Mouse moved to (266, 370)
Screenshot: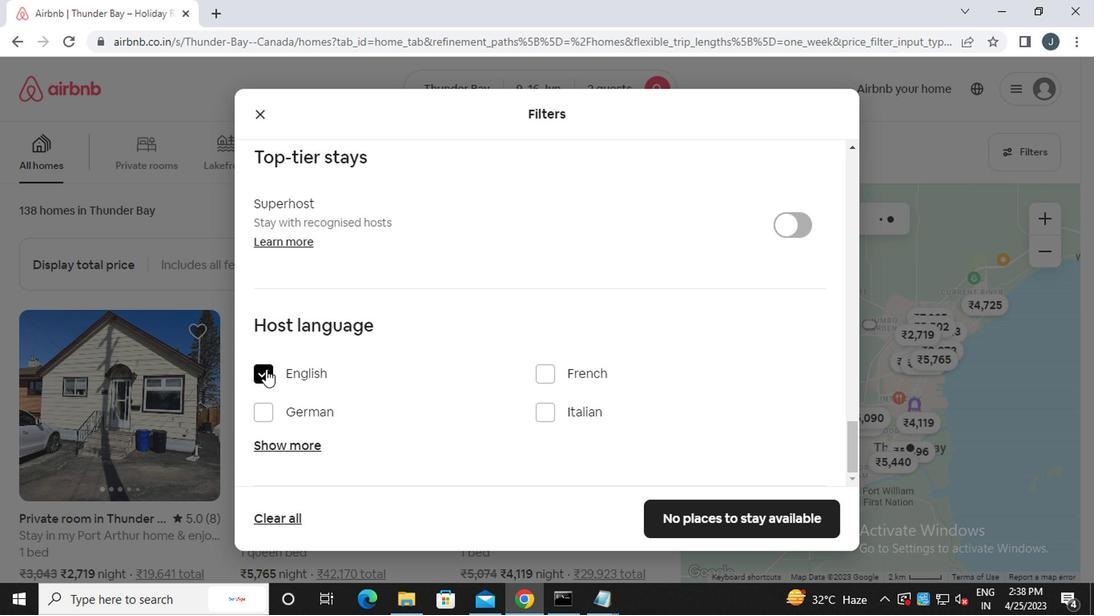 
